 Task: Send an email with the signature Josiah Cooper with the subject Request for a portfolio and the message Can you please let me know the status of the software upgrade? from softage.8@softage.net to softage.3@softage.net and move the email from Sent Items to the folder User interface
Action: Mouse moved to (50, 106)
Screenshot: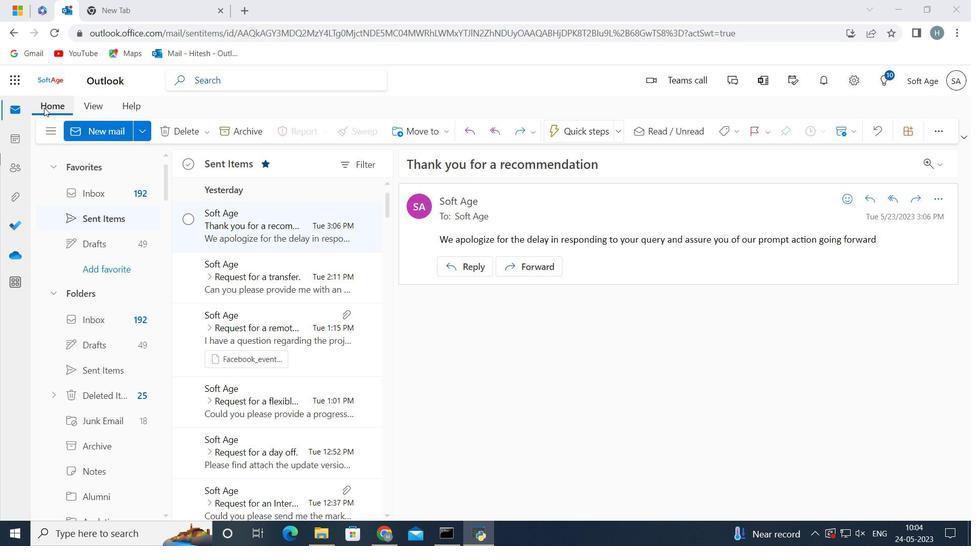 
Action: Mouse pressed left at (50, 106)
Screenshot: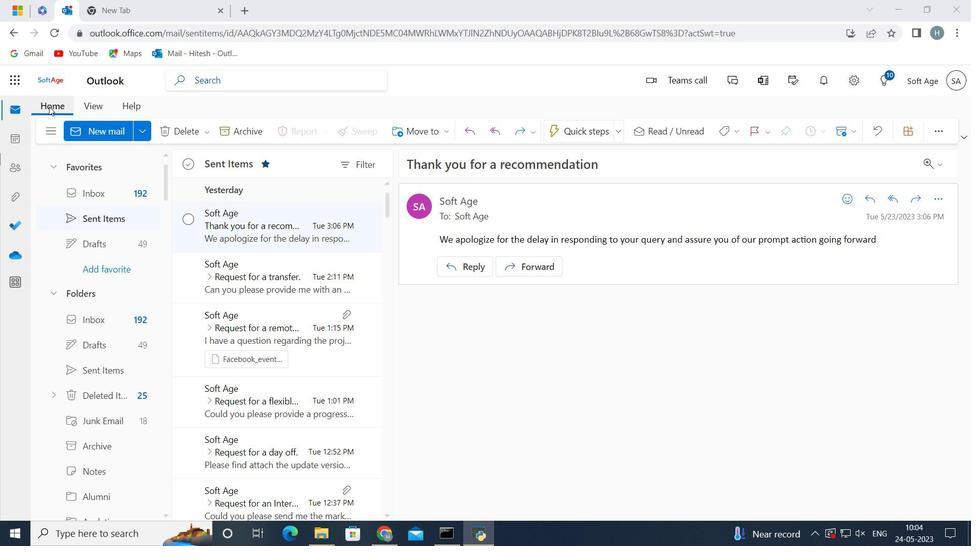 
Action: Mouse moved to (98, 133)
Screenshot: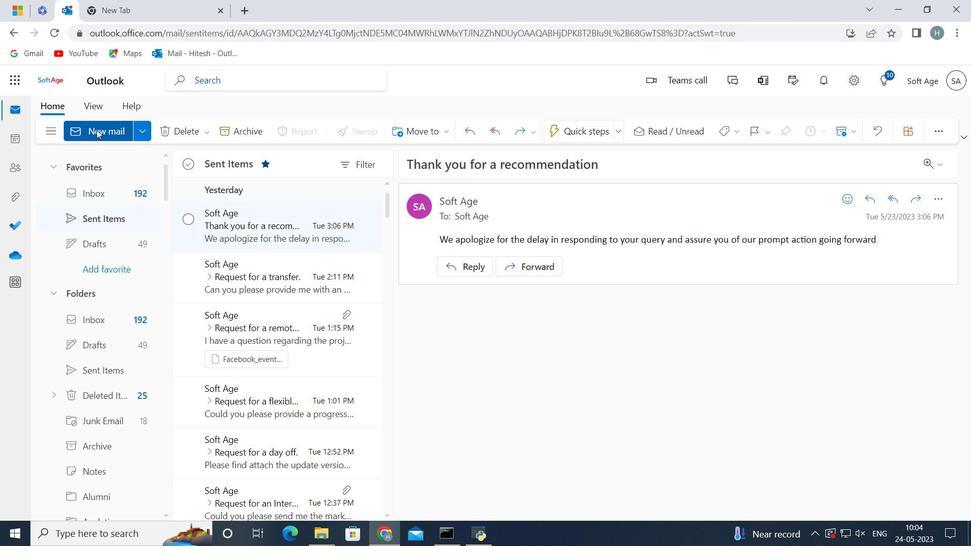 
Action: Mouse pressed left at (98, 133)
Screenshot: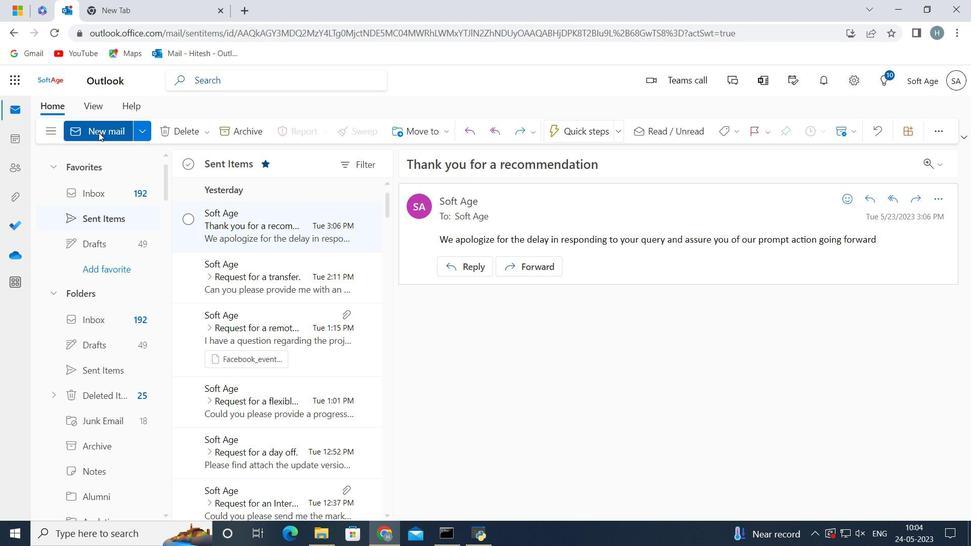 
Action: Mouse moved to (792, 133)
Screenshot: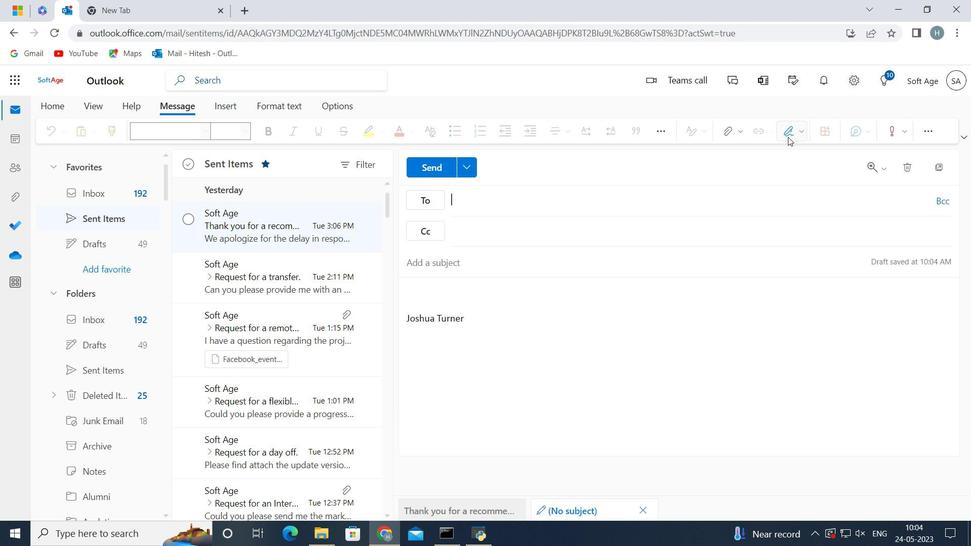 
Action: Mouse pressed left at (792, 133)
Screenshot: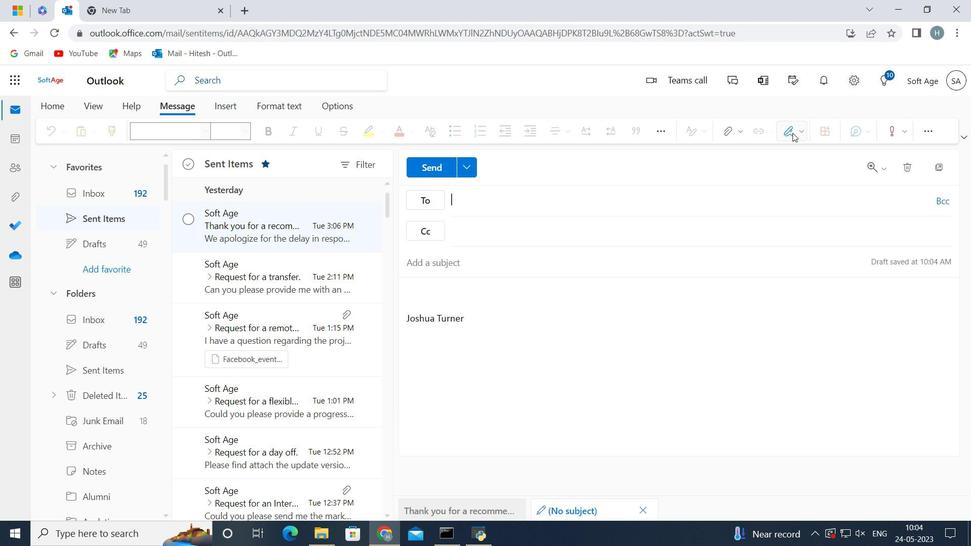 
Action: Mouse moved to (767, 188)
Screenshot: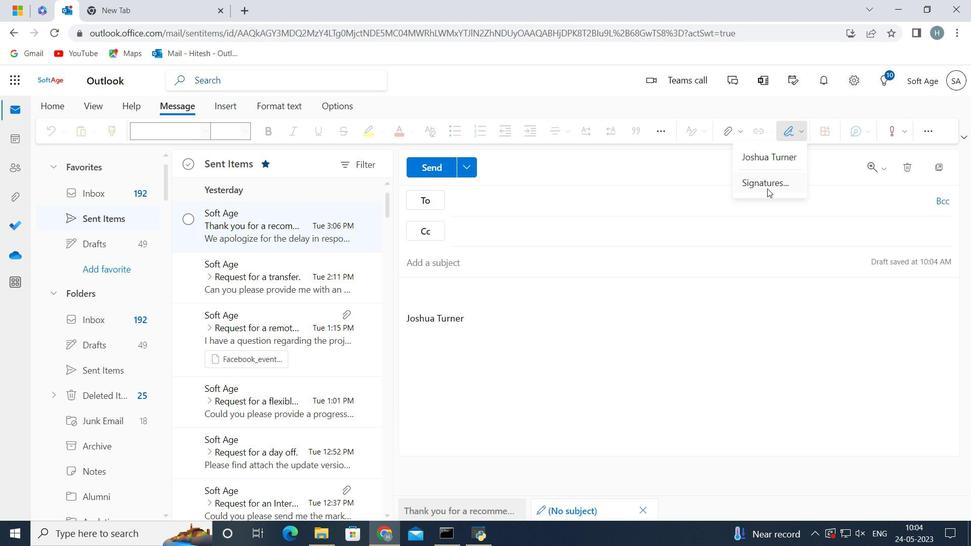 
Action: Mouse pressed left at (767, 188)
Screenshot: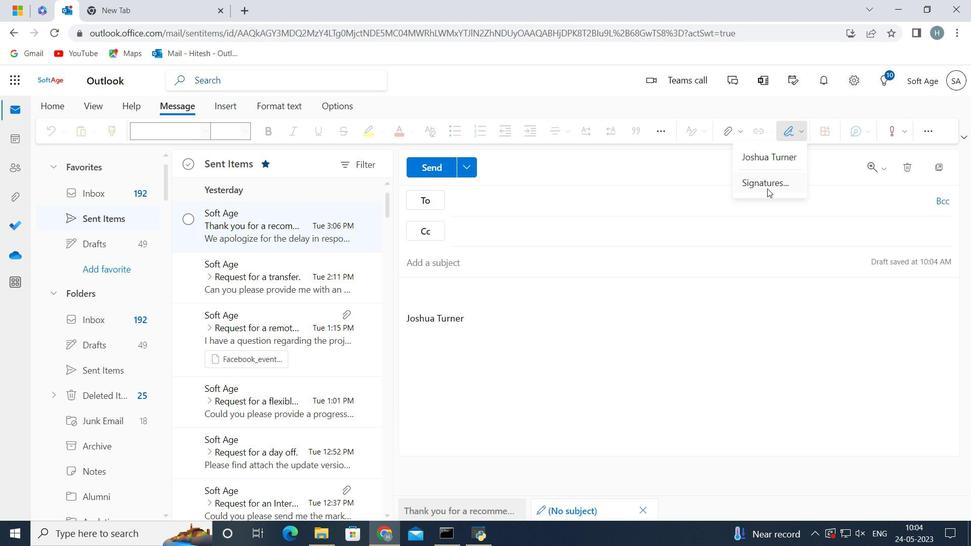 
Action: Mouse moved to (741, 231)
Screenshot: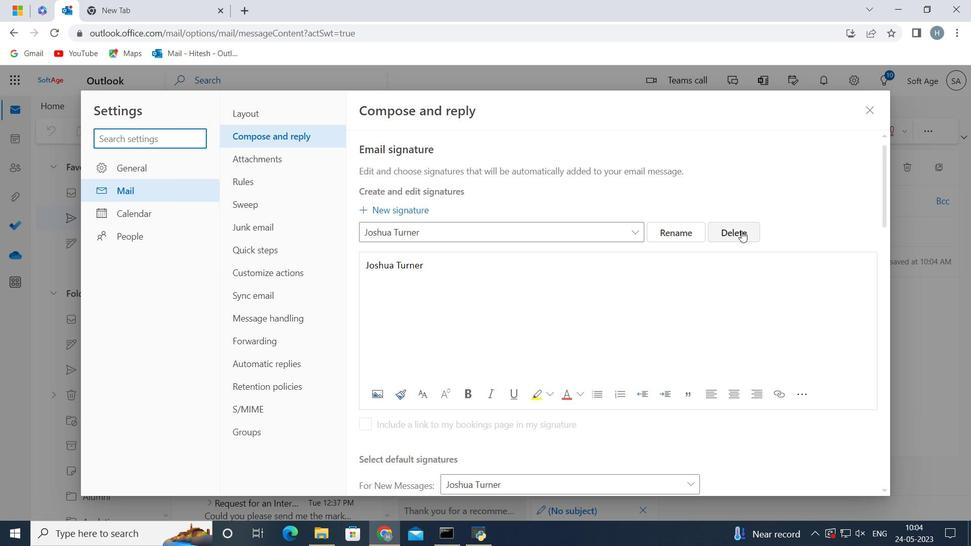 
Action: Mouse pressed left at (741, 231)
Screenshot: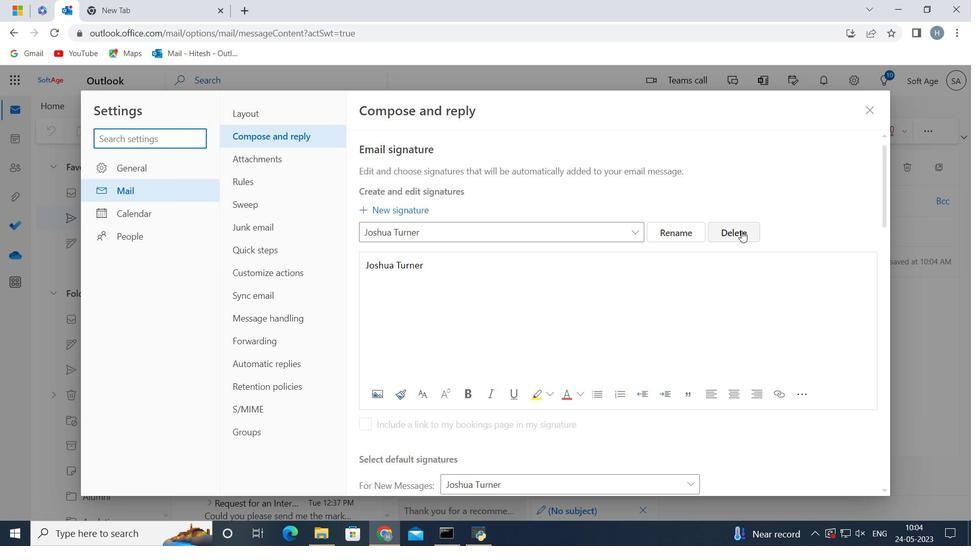 
Action: Mouse moved to (727, 231)
Screenshot: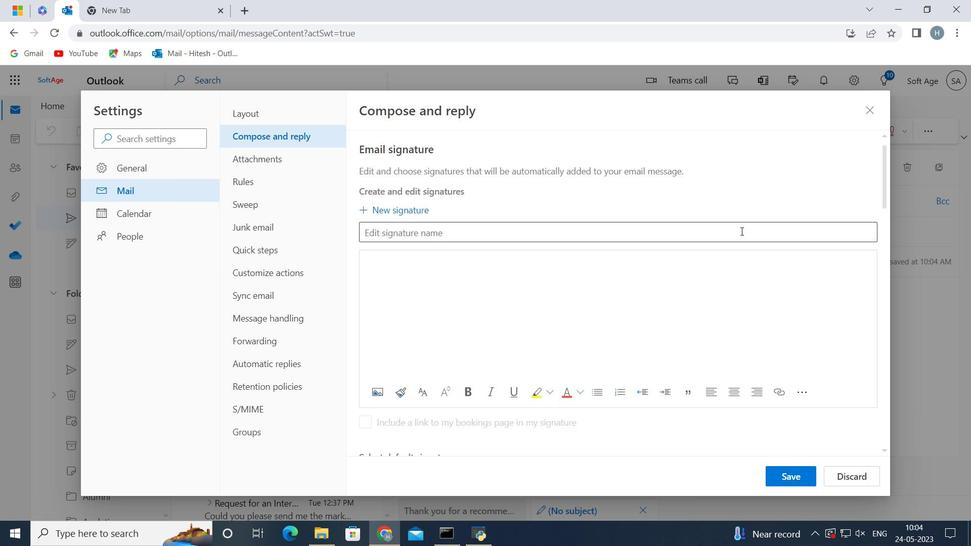 
Action: Mouse pressed left at (727, 231)
Screenshot: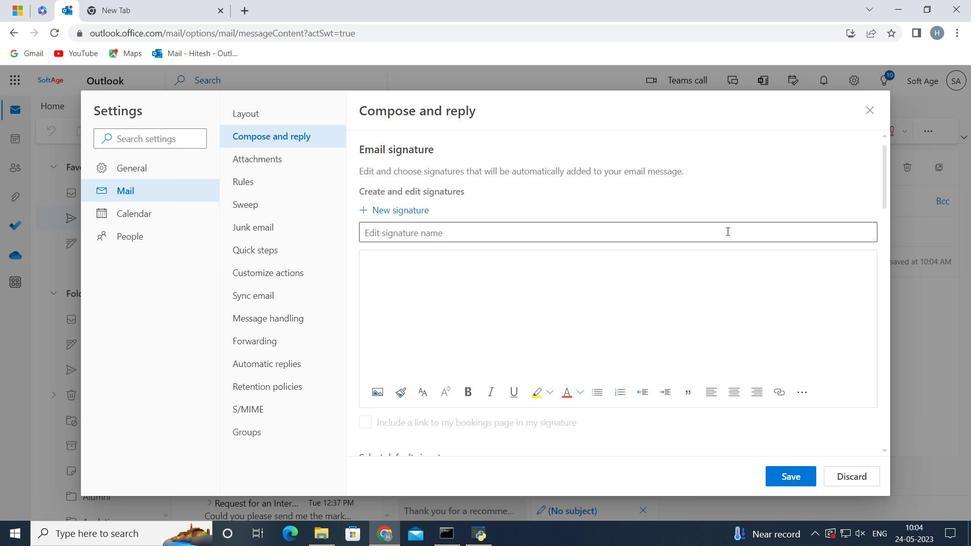 
Action: Mouse moved to (726, 231)
Screenshot: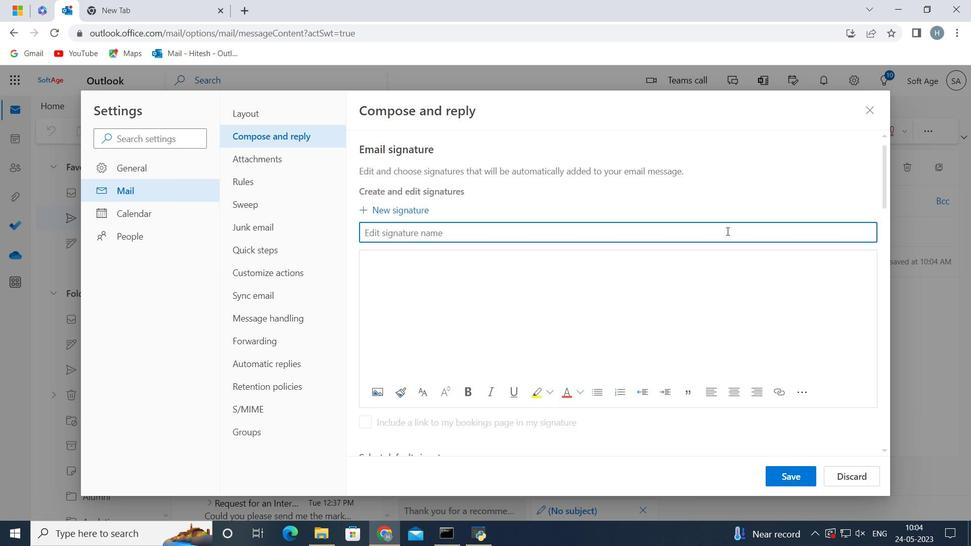 
Action: Key pressed <Key.shift>Josiah<Key.space><Key.shift>Cooper
Screenshot: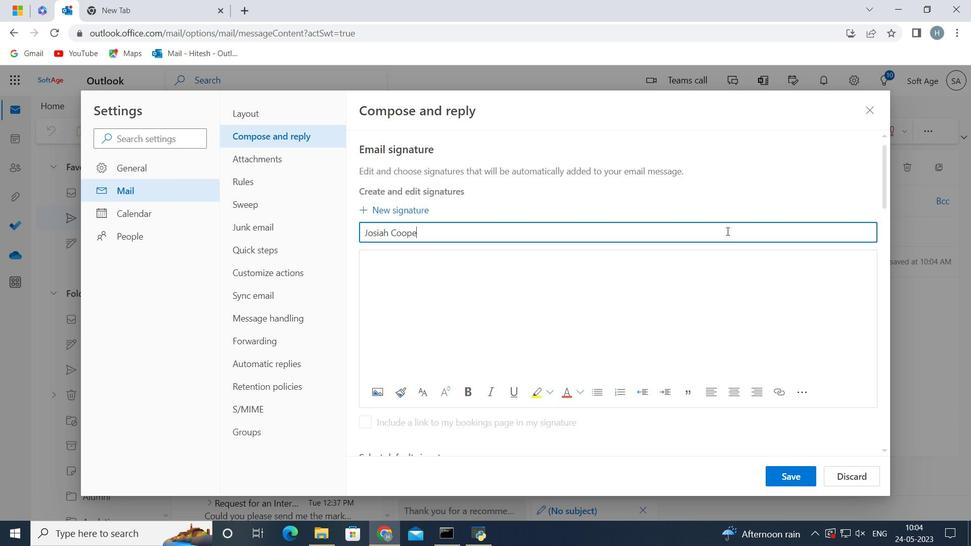 
Action: Mouse moved to (726, 231)
Screenshot: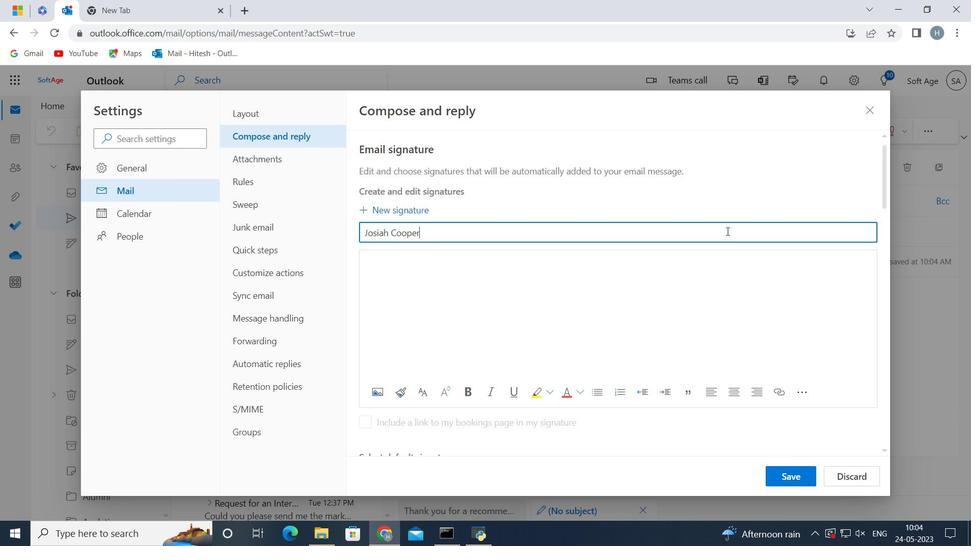 
Action: Key pressed <Key.space>
Screenshot: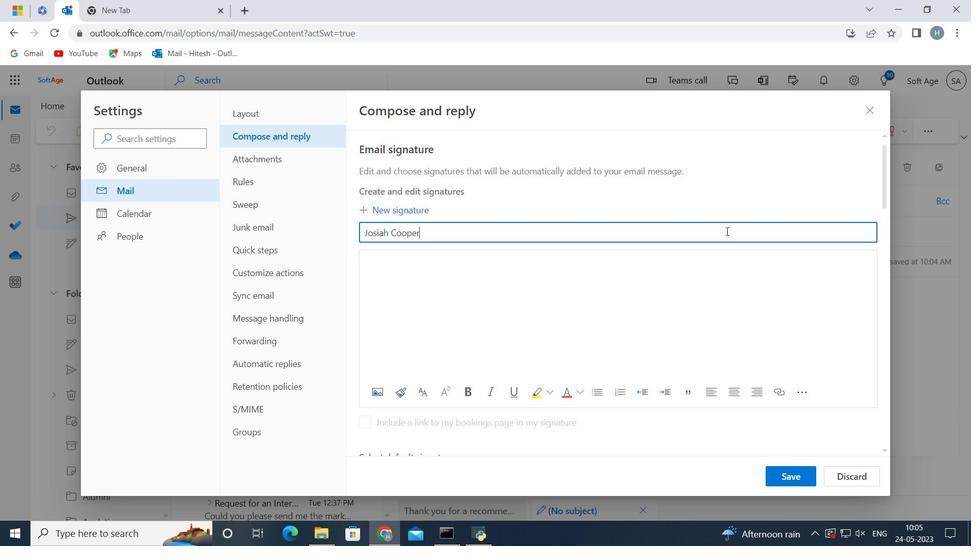 
Action: Mouse moved to (631, 284)
Screenshot: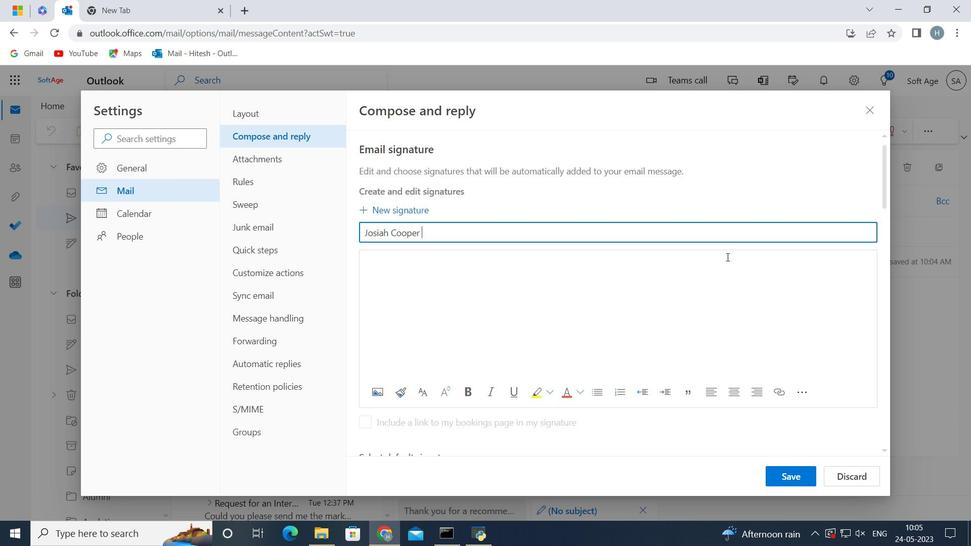 
Action: Mouse pressed left at (631, 284)
Screenshot: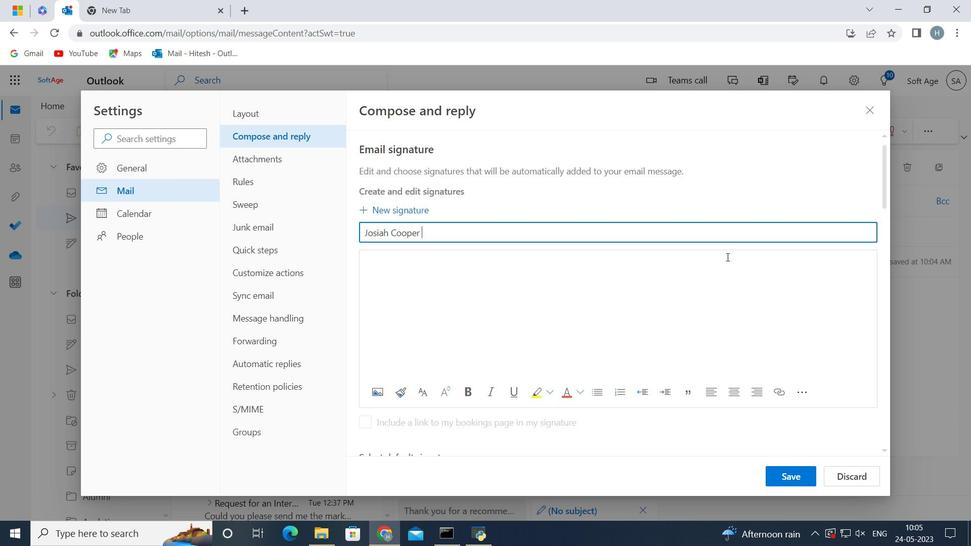 
Action: Key pressed <Key.shift>J
Screenshot: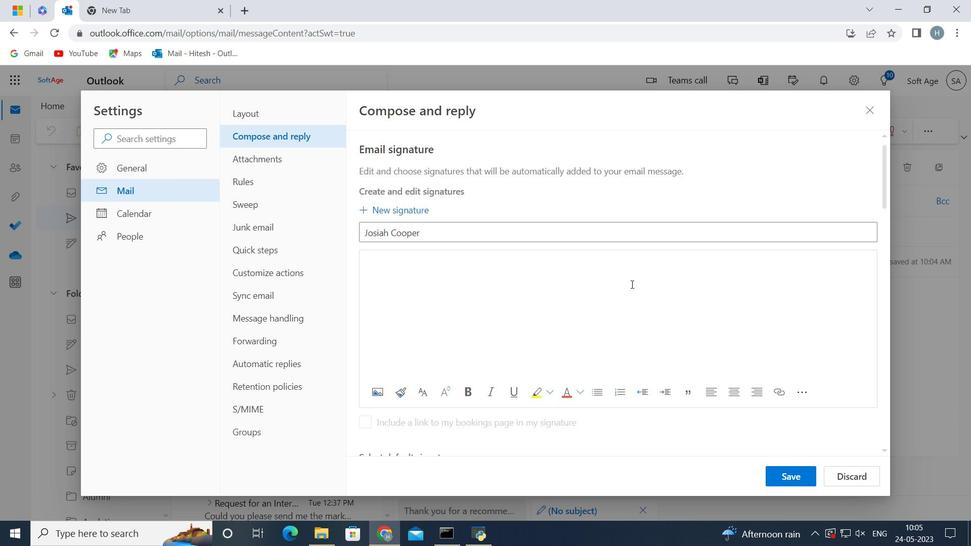 
Action: Mouse moved to (627, 284)
Screenshot: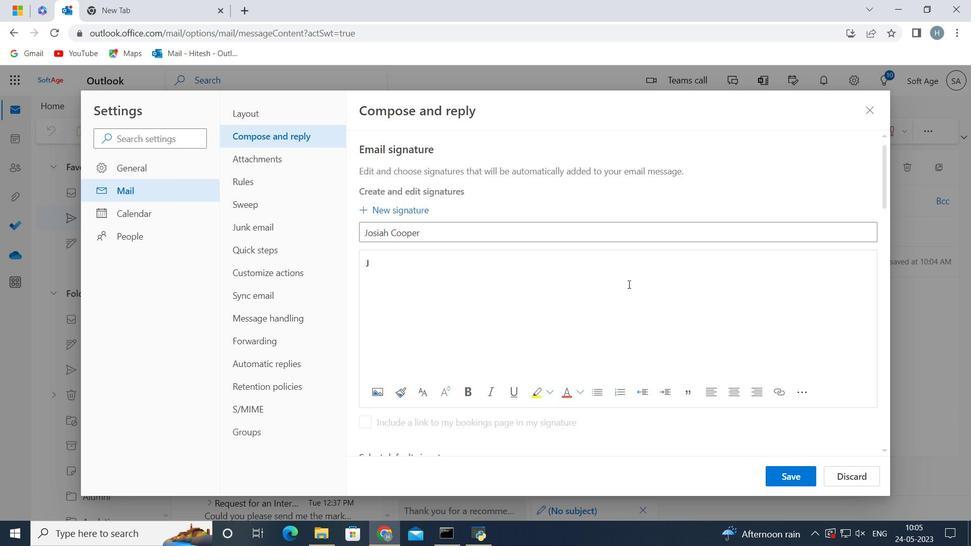 
Action: Key pressed osiah<Key.space><Key.shift>Cooper
Screenshot: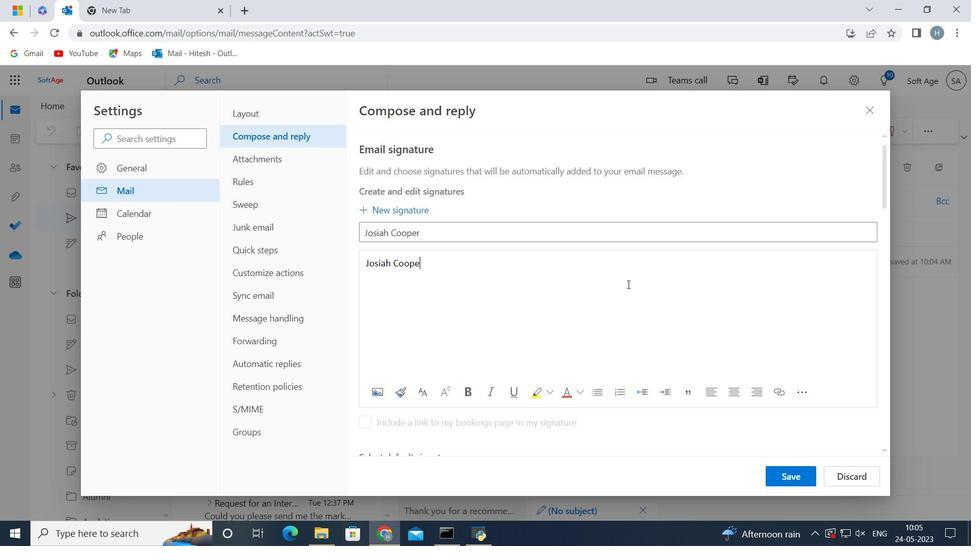 
Action: Mouse moved to (785, 474)
Screenshot: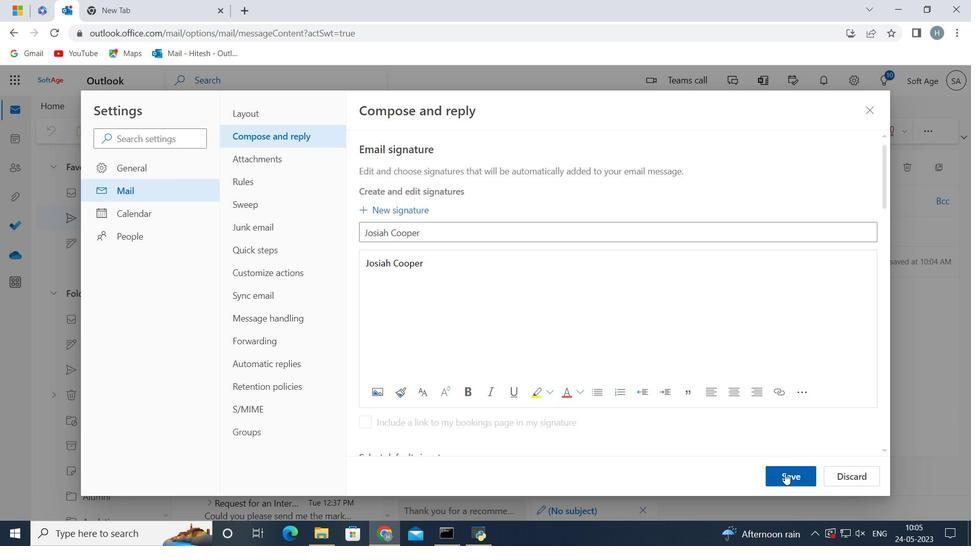 
Action: Mouse pressed left at (785, 474)
Screenshot: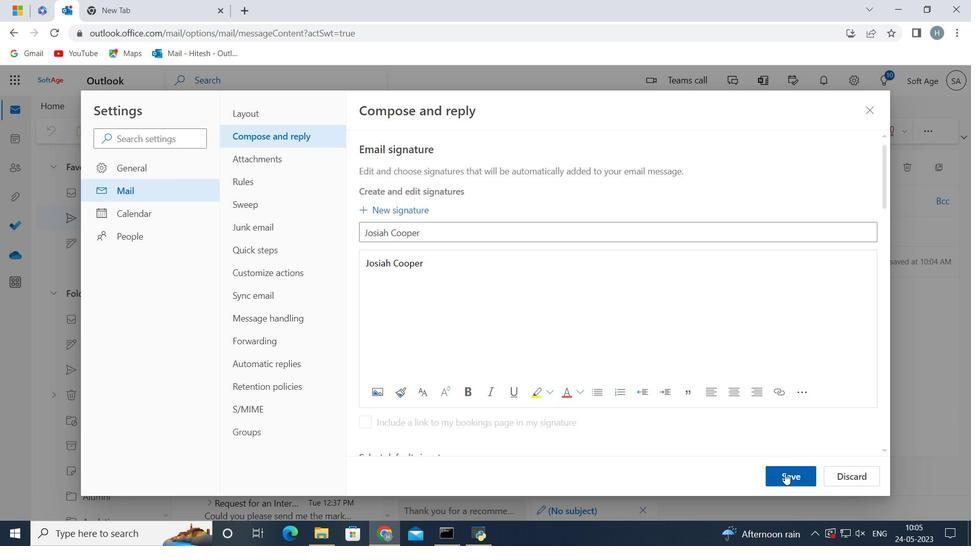 
Action: Mouse moved to (742, 276)
Screenshot: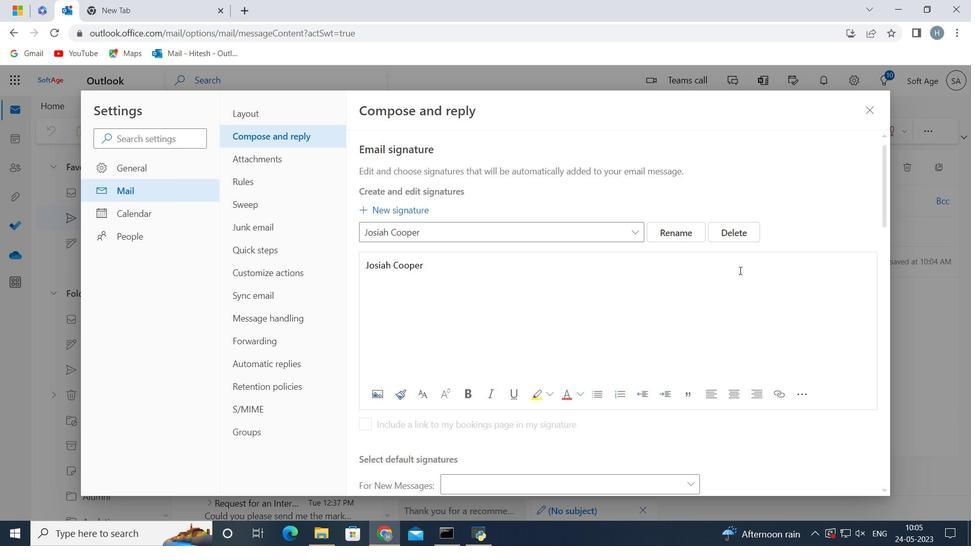 
Action: Mouse scrolled (742, 276) with delta (0, 0)
Screenshot: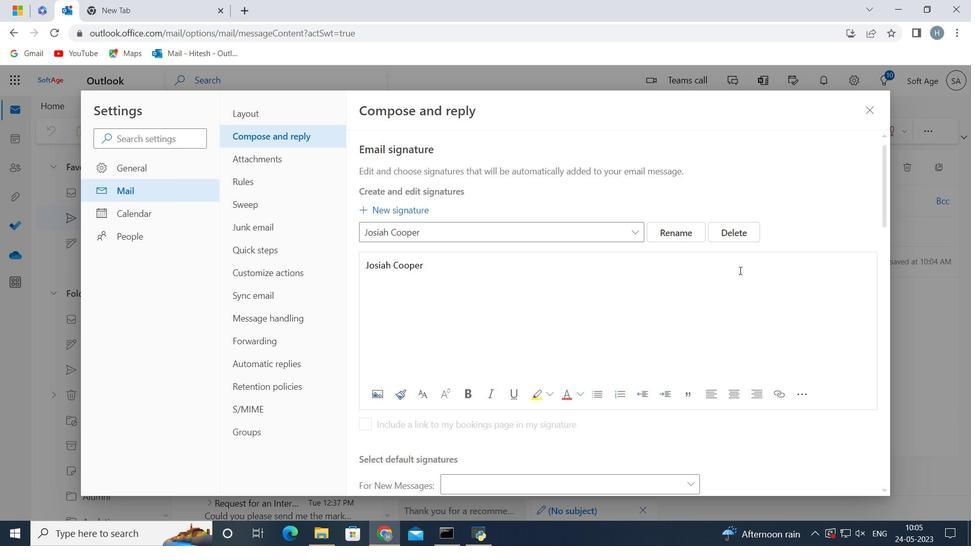 
Action: Mouse moved to (746, 296)
Screenshot: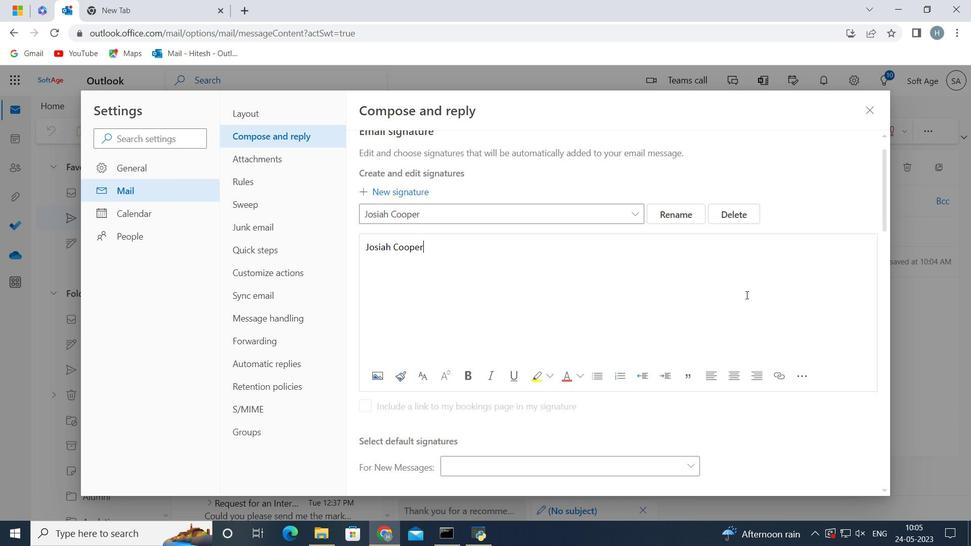 
Action: Mouse scrolled (746, 295) with delta (0, 0)
Screenshot: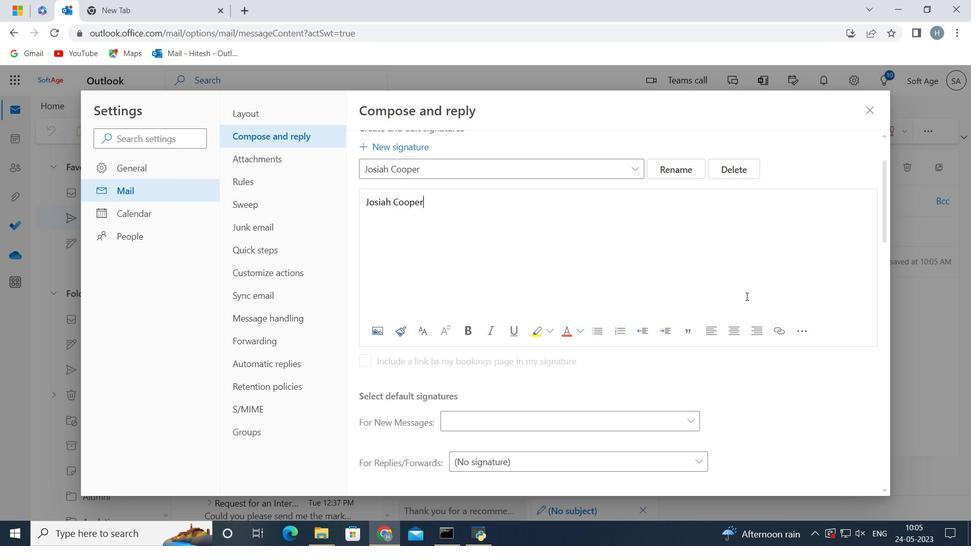 
Action: Mouse scrolled (746, 295) with delta (0, 0)
Screenshot: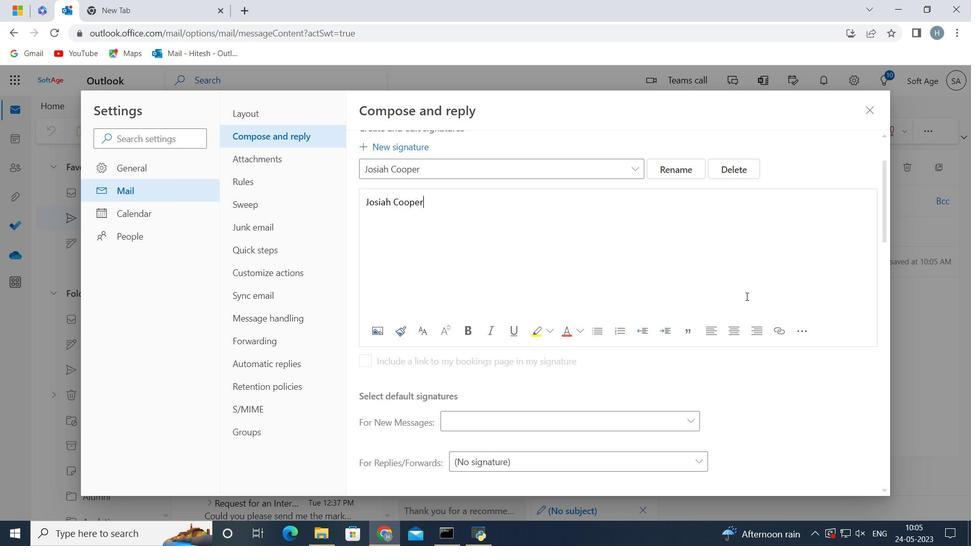 
Action: Mouse moved to (684, 288)
Screenshot: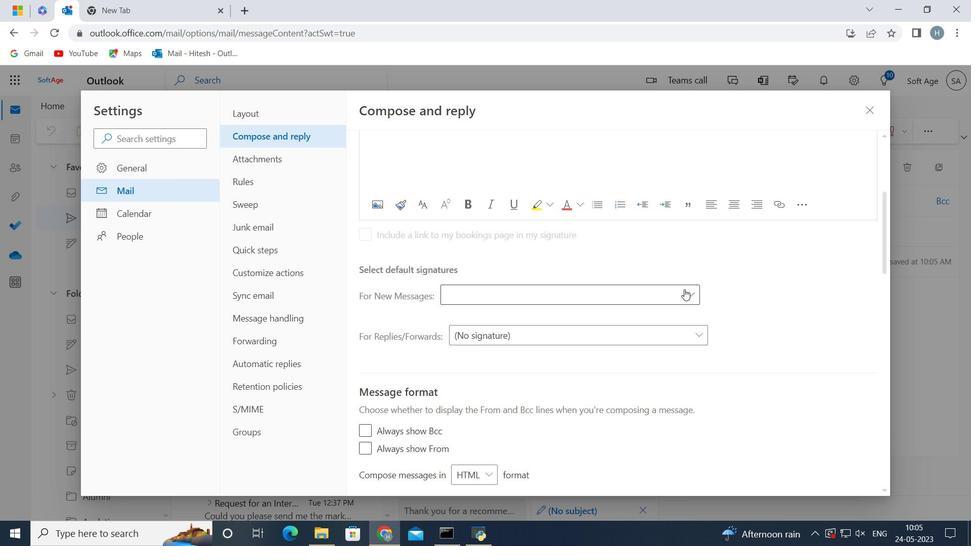 
Action: Mouse pressed left at (684, 288)
Screenshot: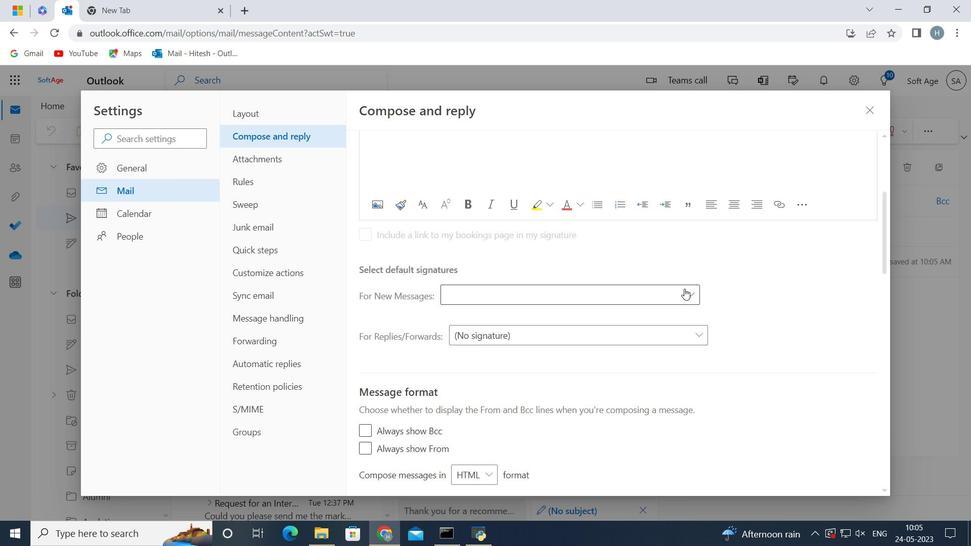 
Action: Mouse moved to (659, 339)
Screenshot: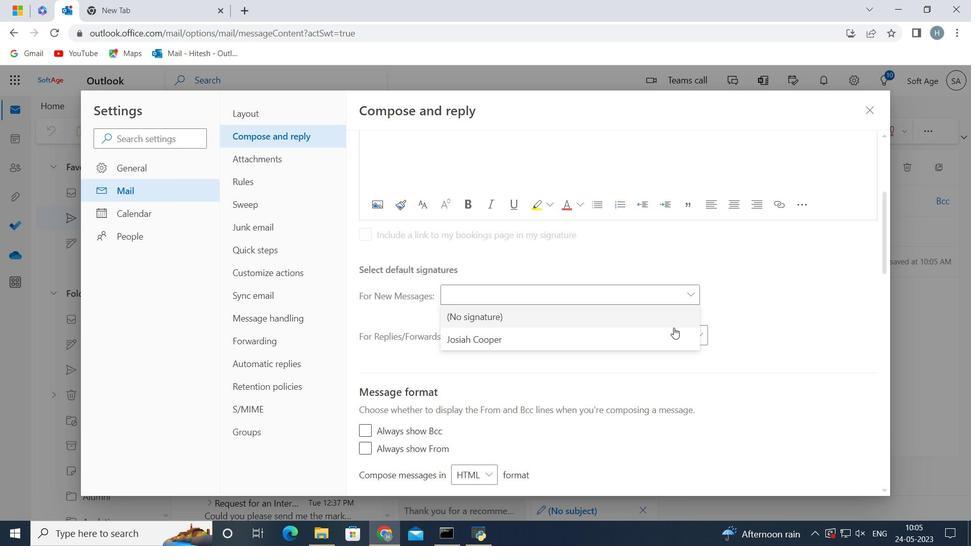 
Action: Mouse pressed left at (659, 339)
Screenshot: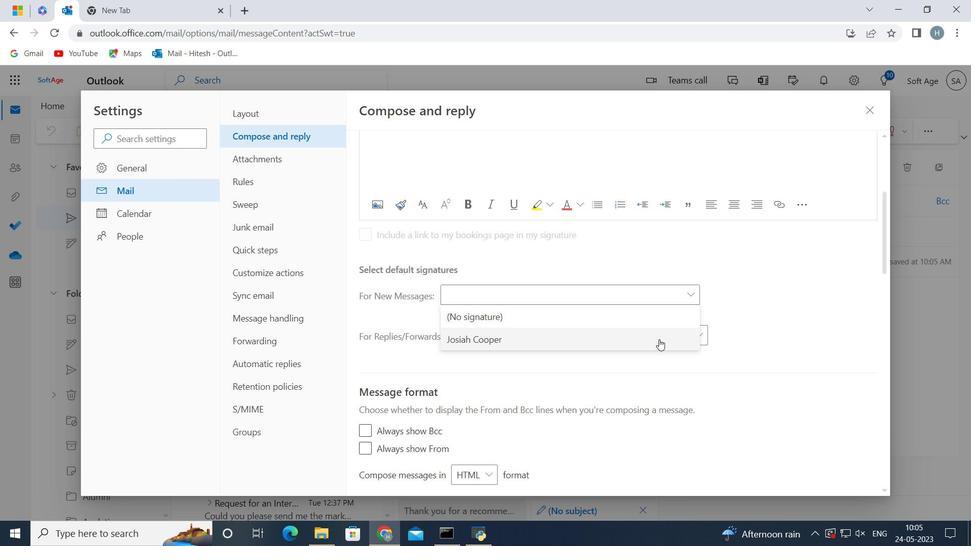 
Action: Mouse moved to (804, 475)
Screenshot: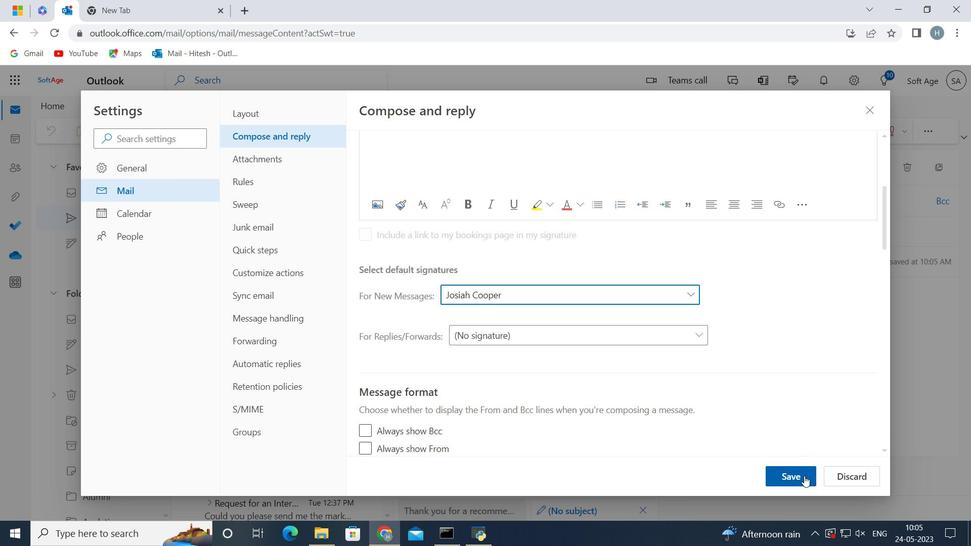 
Action: Mouse pressed left at (804, 475)
Screenshot: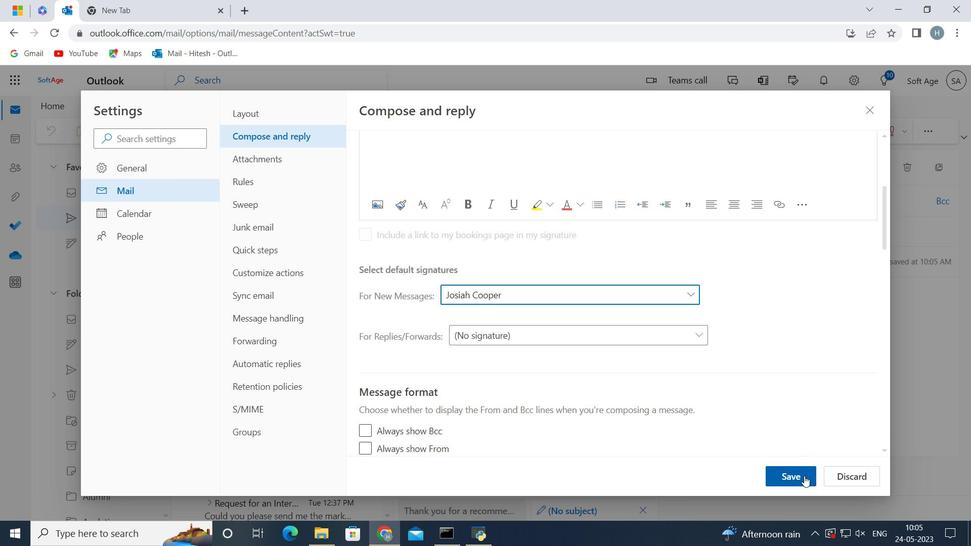 
Action: Mouse moved to (948, 113)
Screenshot: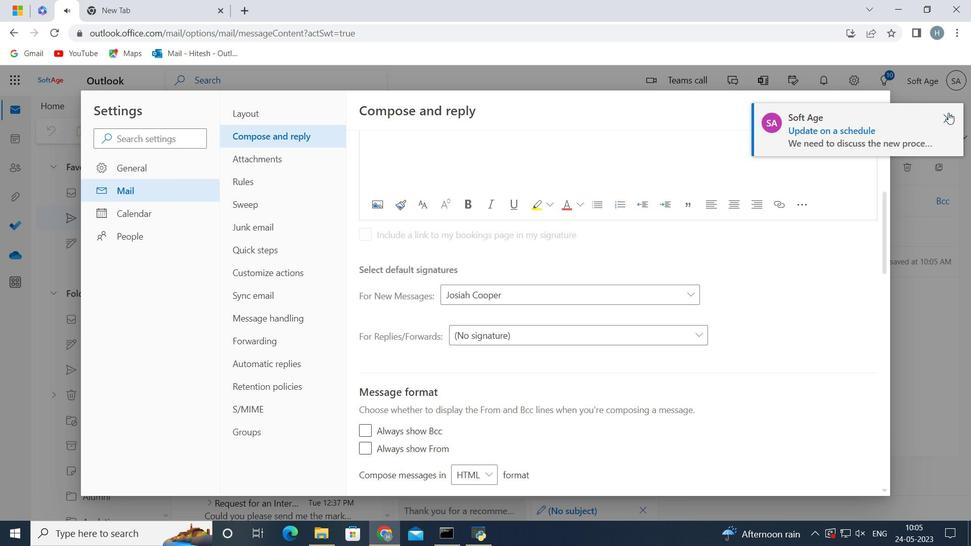 
Action: Mouse pressed left at (948, 113)
Screenshot: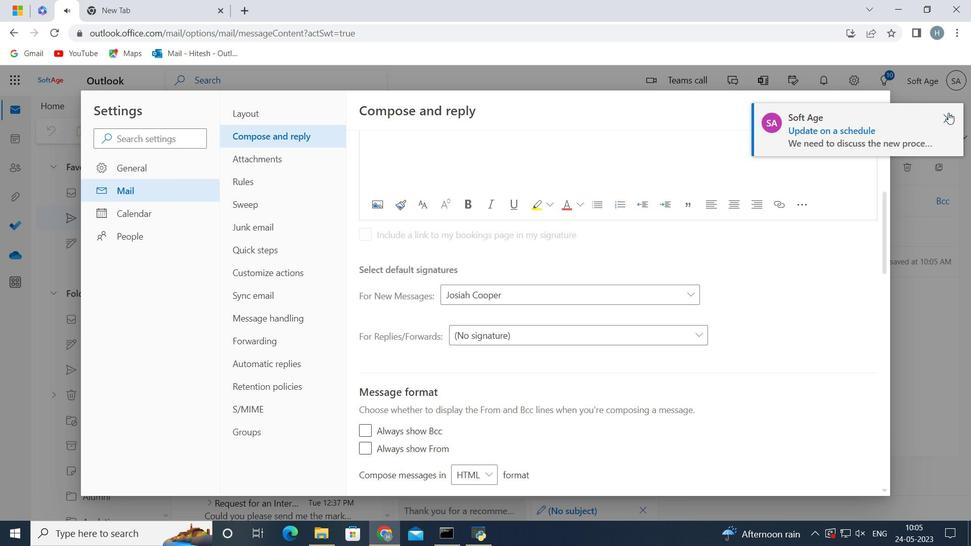 
Action: Mouse moved to (867, 112)
Screenshot: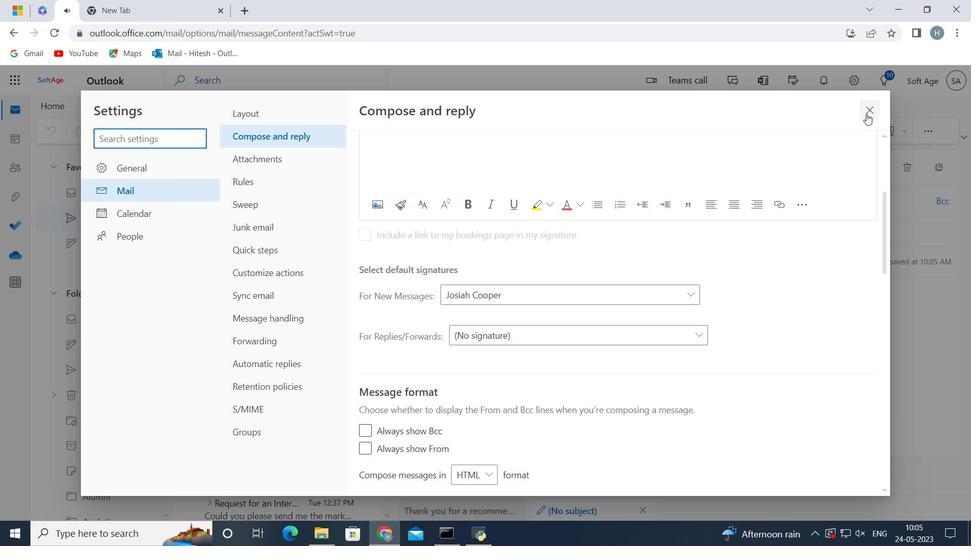 
Action: Mouse pressed left at (867, 112)
Screenshot: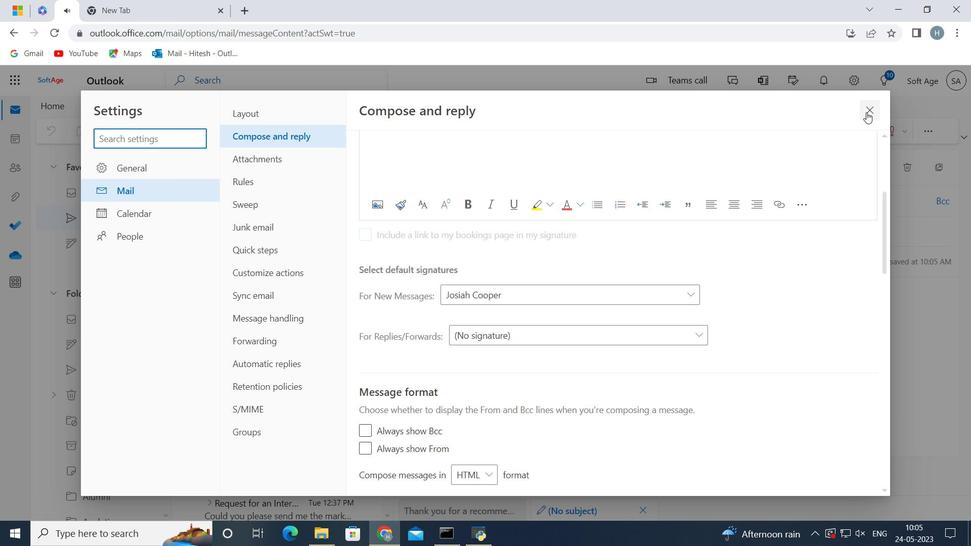 
Action: Mouse moved to (512, 258)
Screenshot: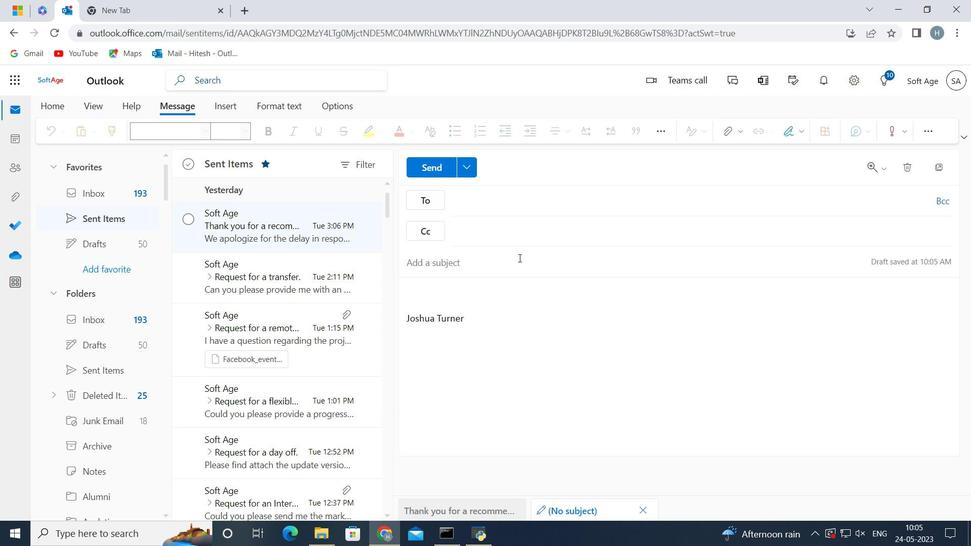 
Action: Mouse pressed left at (512, 258)
Screenshot: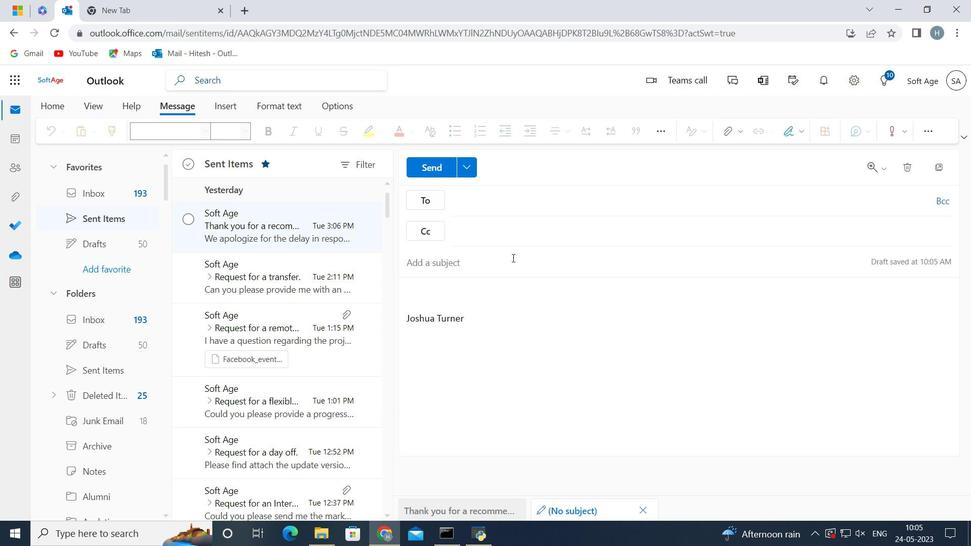 
Action: Mouse moved to (512, 258)
Screenshot: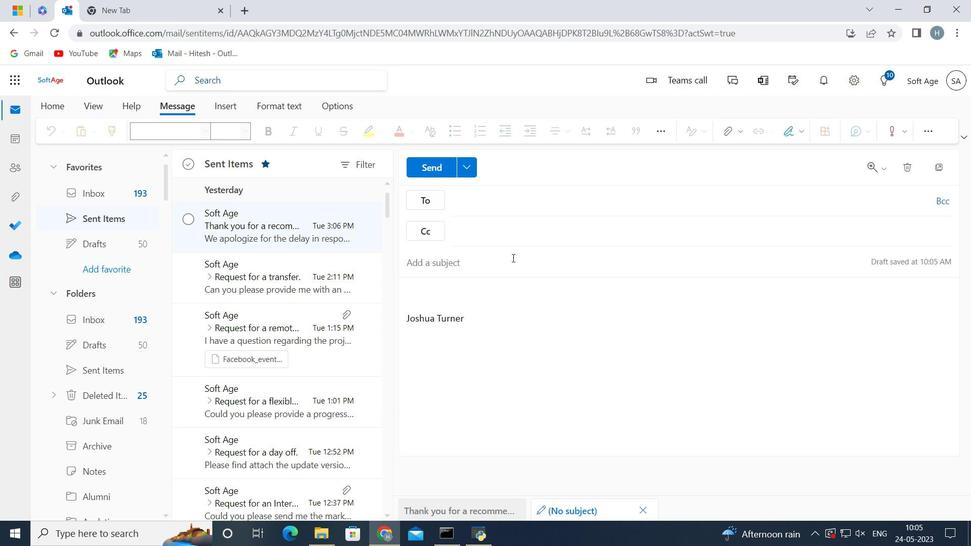 
Action: Key pressed <Key.shift>Request<Key.space>for<Key.space>a<Key.space>portfolio<Key.space>
Screenshot: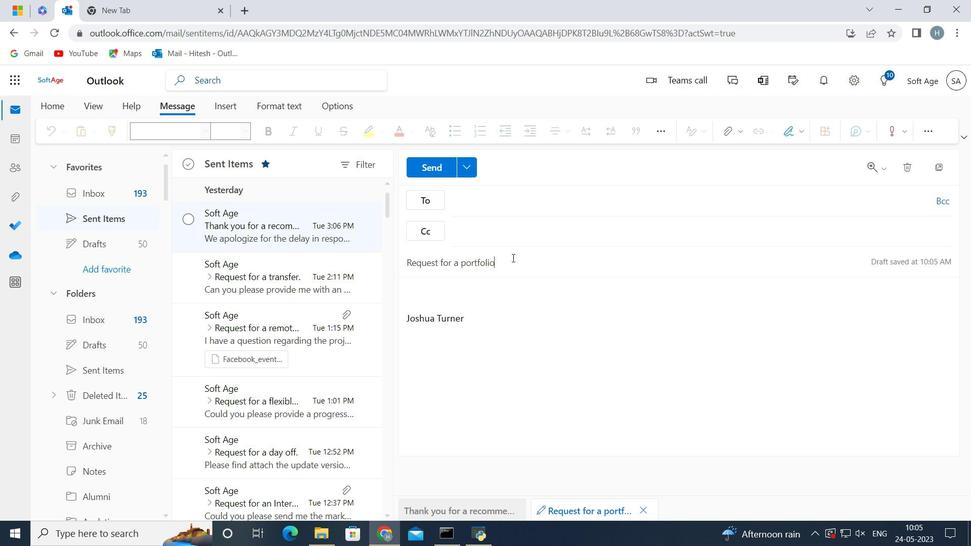 
Action: Mouse moved to (496, 322)
Screenshot: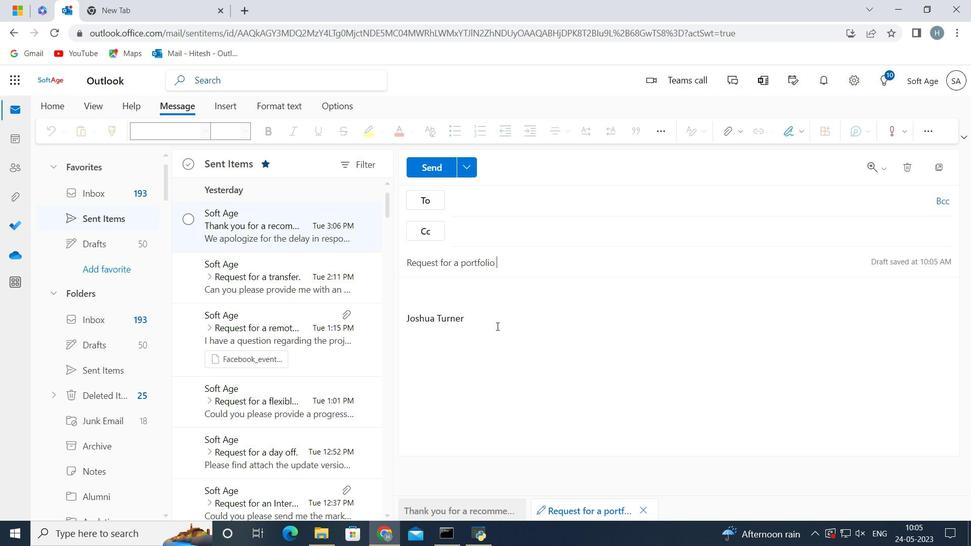 
Action: Mouse pressed left at (496, 322)
Screenshot: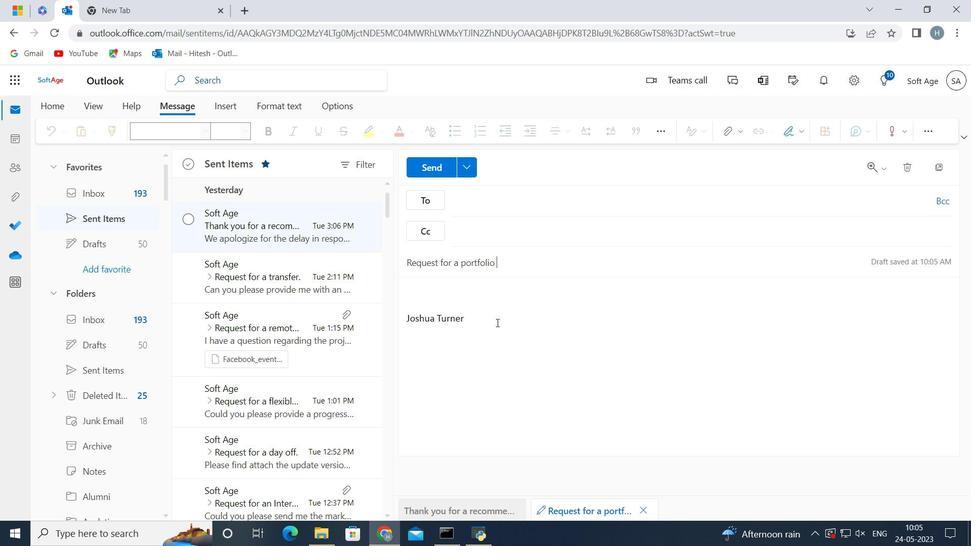 
Action: Key pressed <Key.backspace><Key.backspace><Key.backspace><Key.backspace><Key.backspace><Key.backspace><Key.backspace><Key.backspace><Key.backspace><Key.backspace><Key.backspace><Key.backspace><Key.backspace><Key.backspace><Key.backspace><Key.backspace><Key.backspace><Key.backspace><Key.backspace><Key.backspace><Key.backspace><Key.backspace><Key.backspace><Key.backspace><Key.backspace><Key.backspace><Key.shift>Can<Key.space>you<Key.space>please<Key.space>let<Key.space>me<Key.space>know<Key.space>the<Key.space>status<Key.space>of<Key.space>the<Key.space>software<Key.space>upgrade
Screenshot: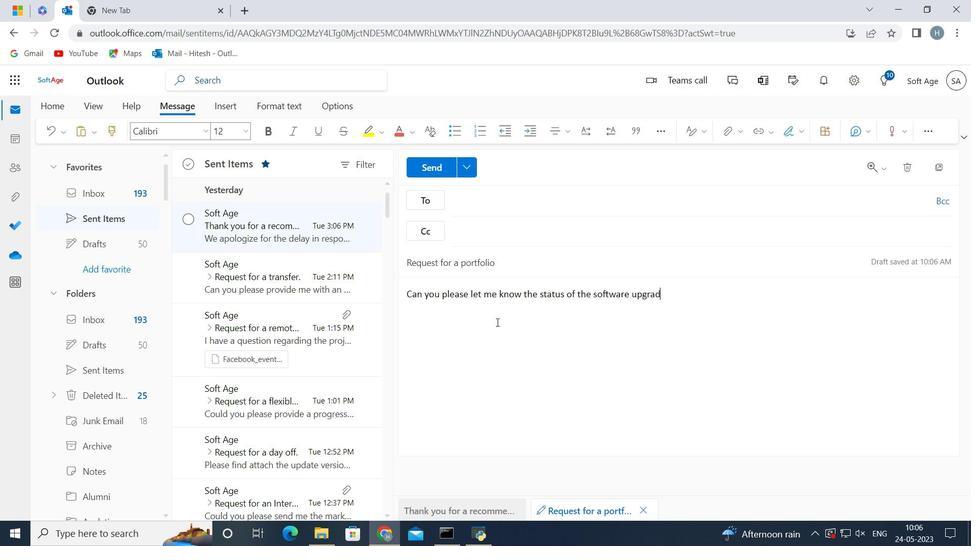 
Action: Mouse moved to (620, 329)
Screenshot: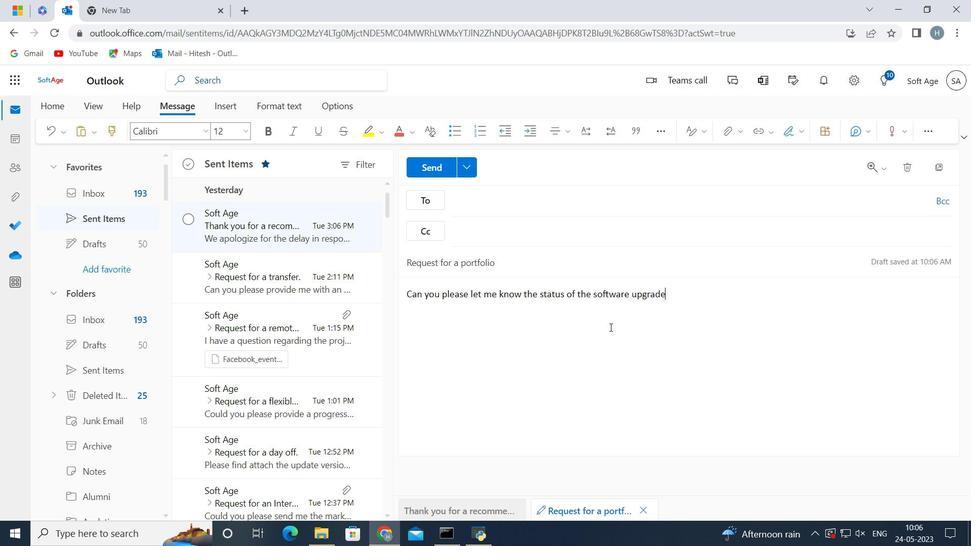 
Action: Mouse pressed left at (620, 329)
Screenshot: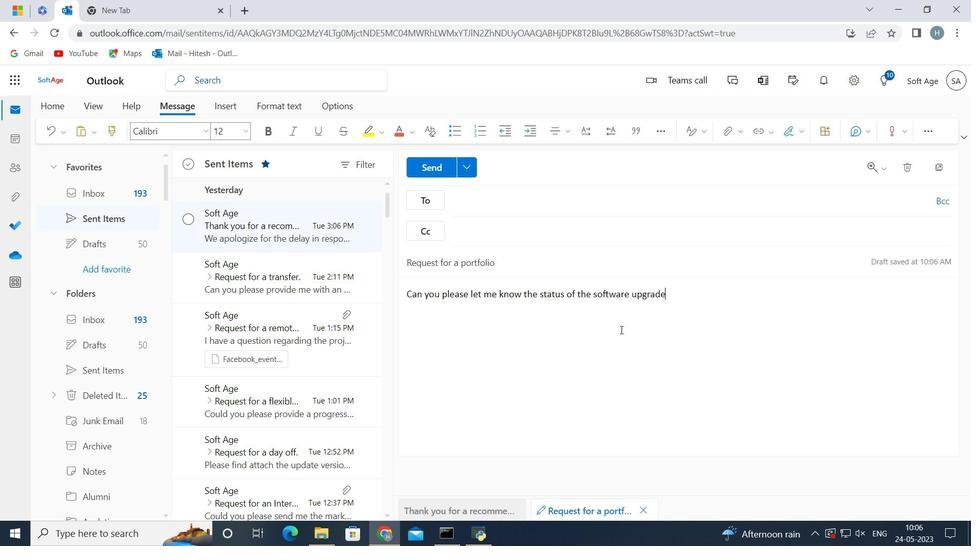 
Action: Mouse moved to (528, 196)
Screenshot: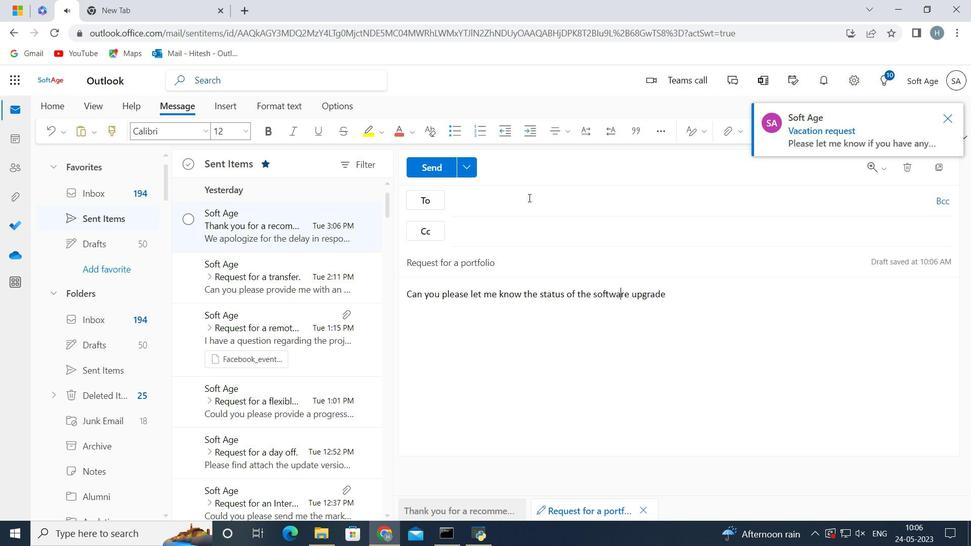 
Action: Mouse pressed left at (528, 196)
Screenshot: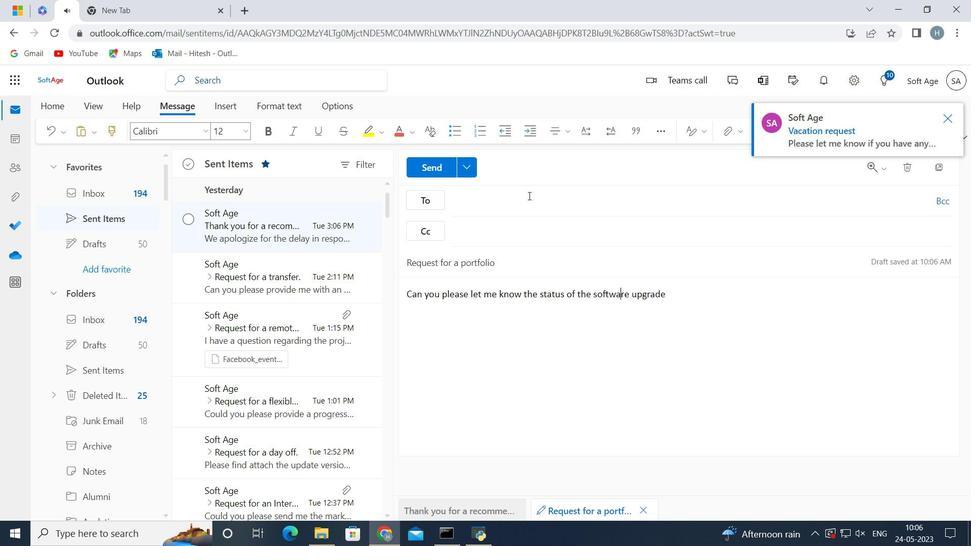 
Action: Mouse moved to (528, 195)
Screenshot: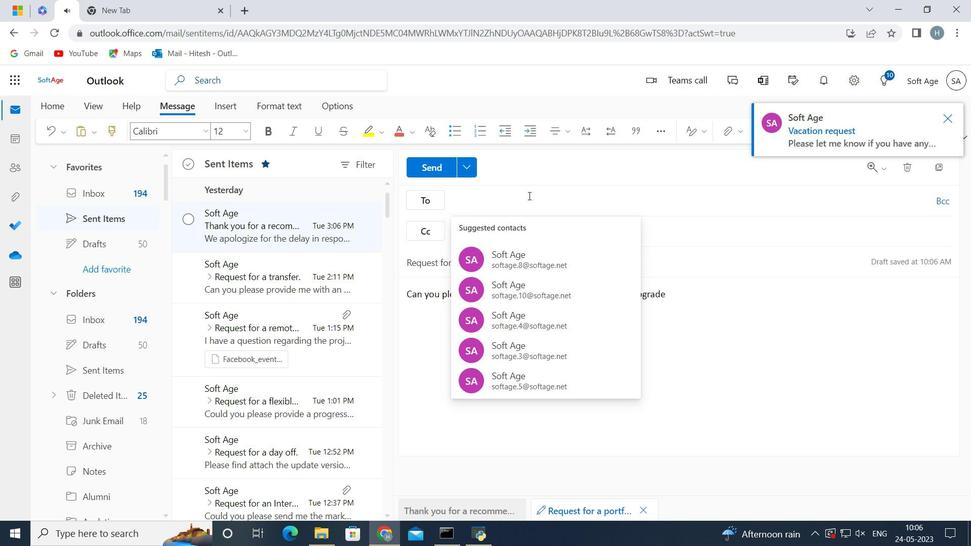 
Action: Key pressed softage.3<Key.shift>@softage.net
Screenshot: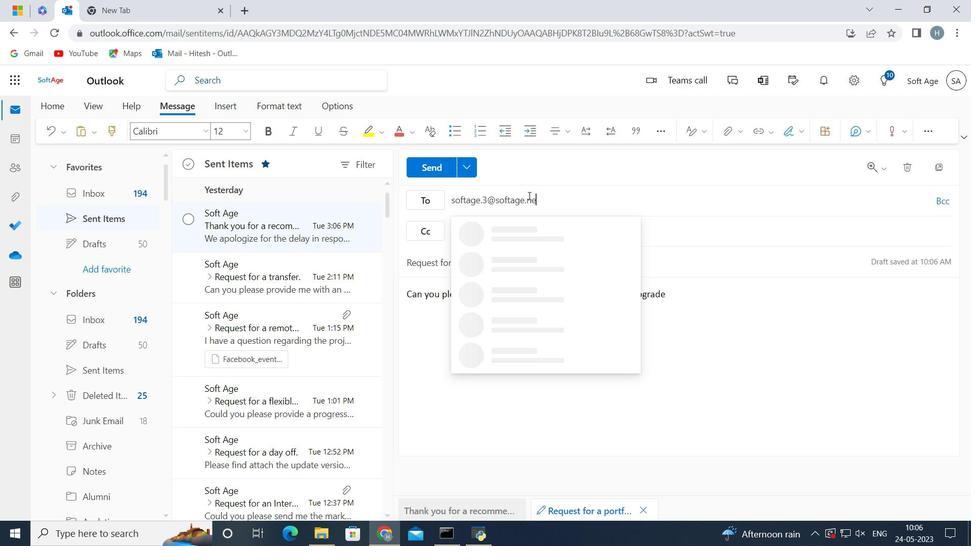 
Action: Mouse moved to (519, 227)
Screenshot: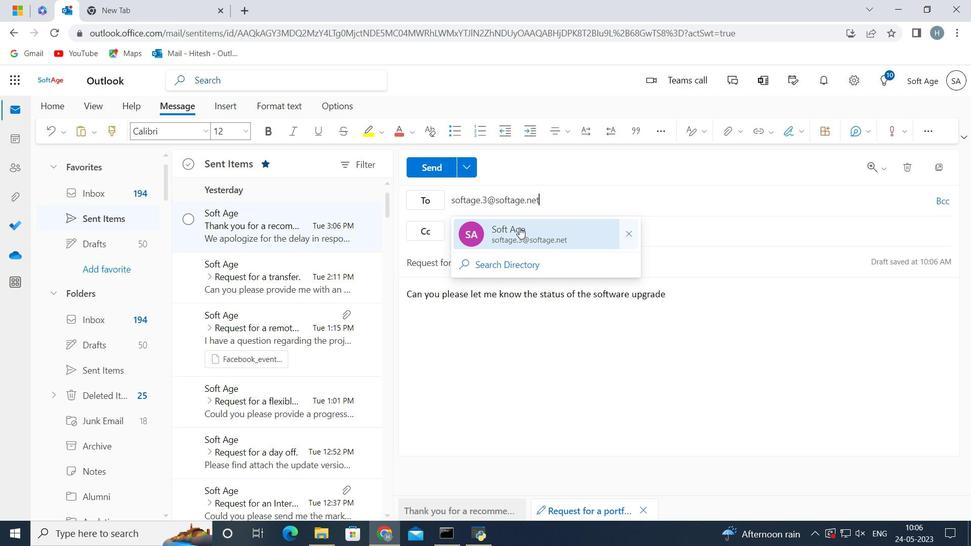 
Action: Mouse pressed left at (519, 227)
Screenshot: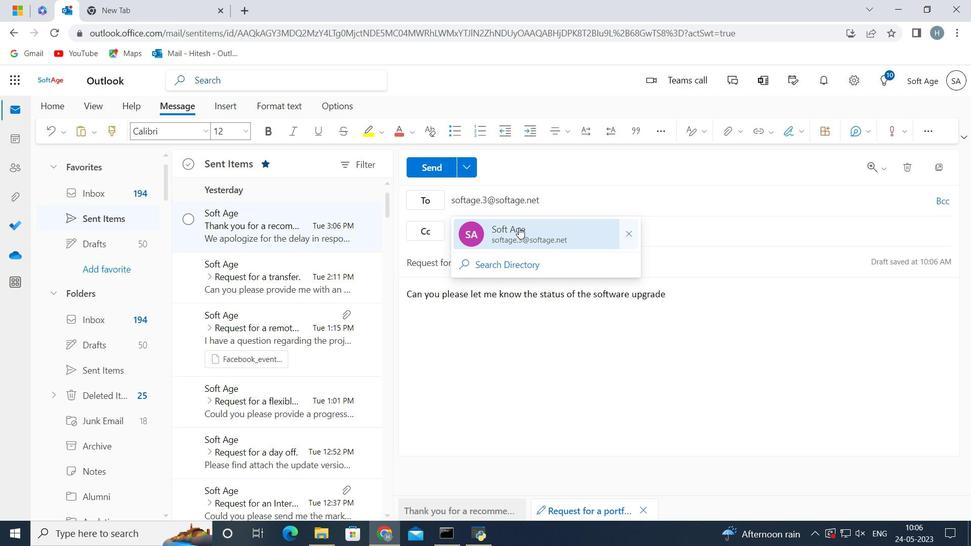 
Action: Mouse moved to (445, 169)
Screenshot: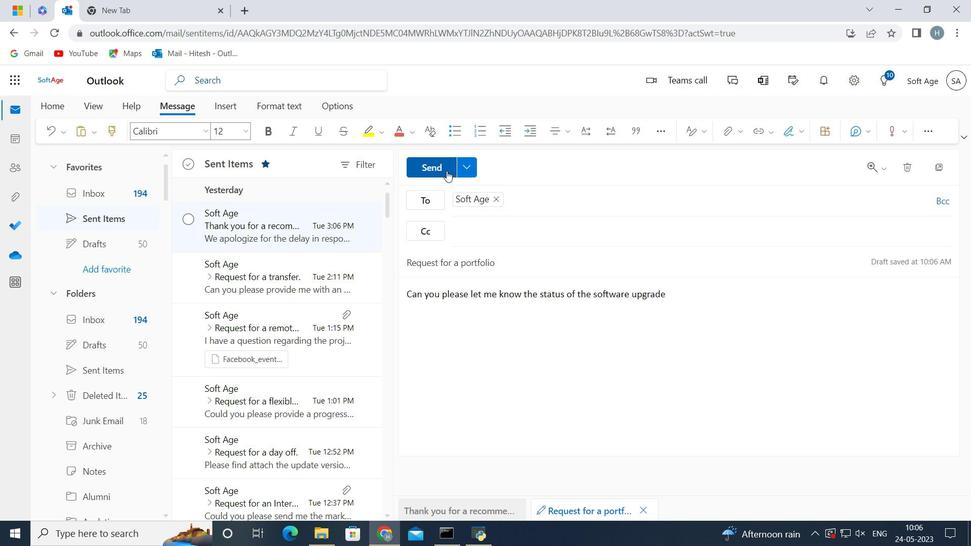 
Action: Mouse pressed left at (445, 169)
Screenshot: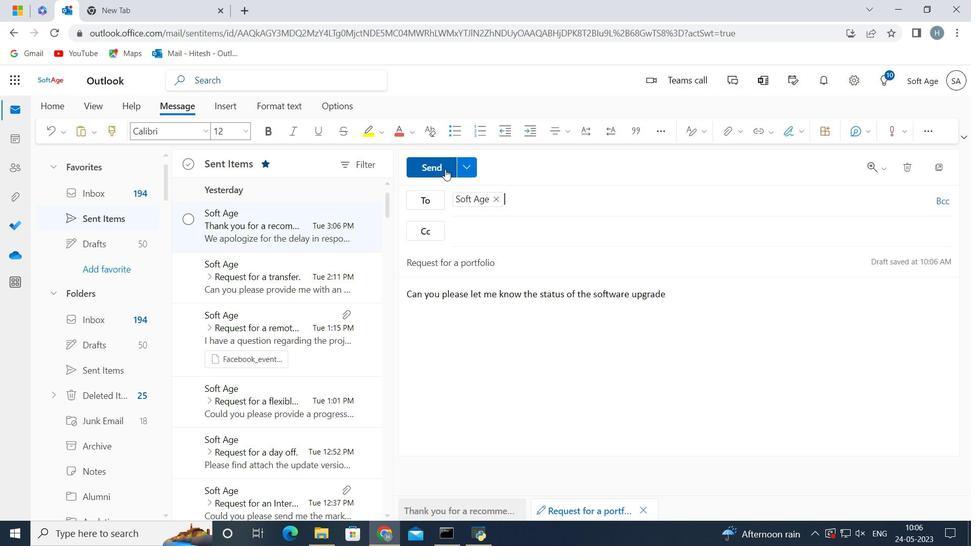
Action: Mouse moved to (267, 226)
Screenshot: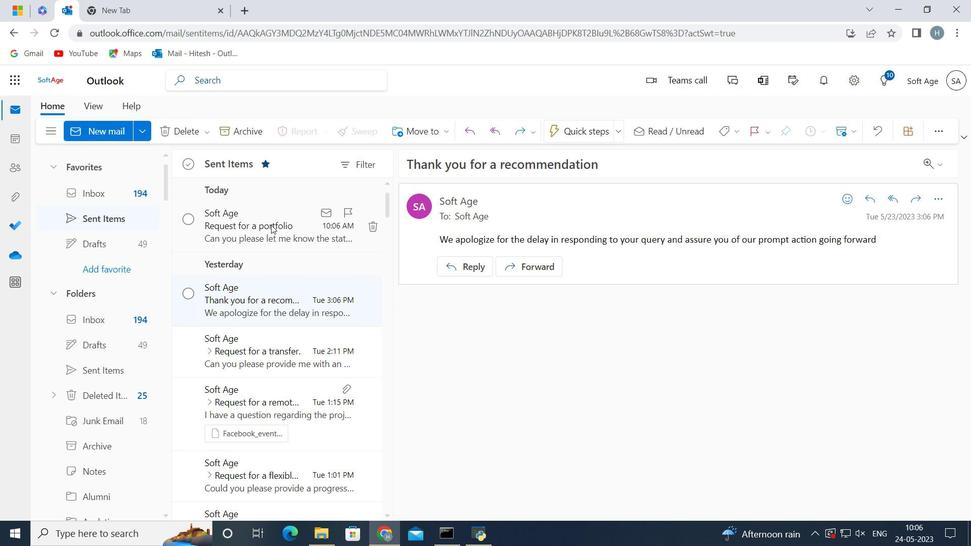 
Action: Mouse pressed left at (267, 226)
Screenshot: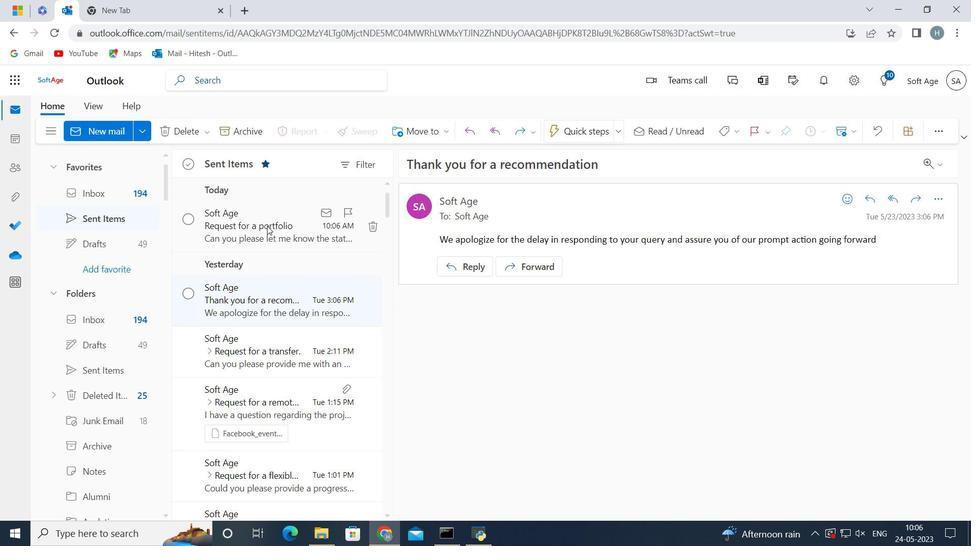 
Action: Mouse moved to (427, 137)
Screenshot: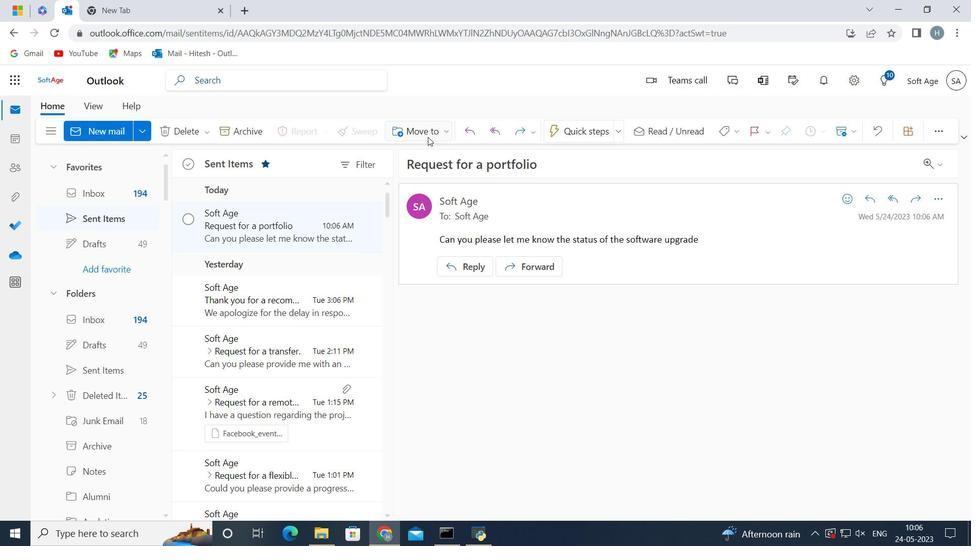 
Action: Mouse pressed left at (427, 137)
Screenshot: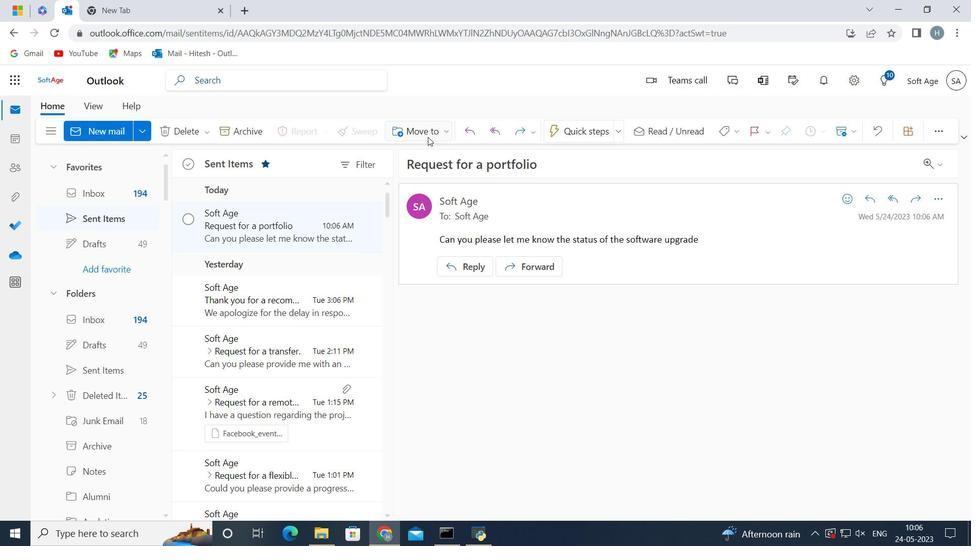 
Action: Mouse moved to (432, 154)
Screenshot: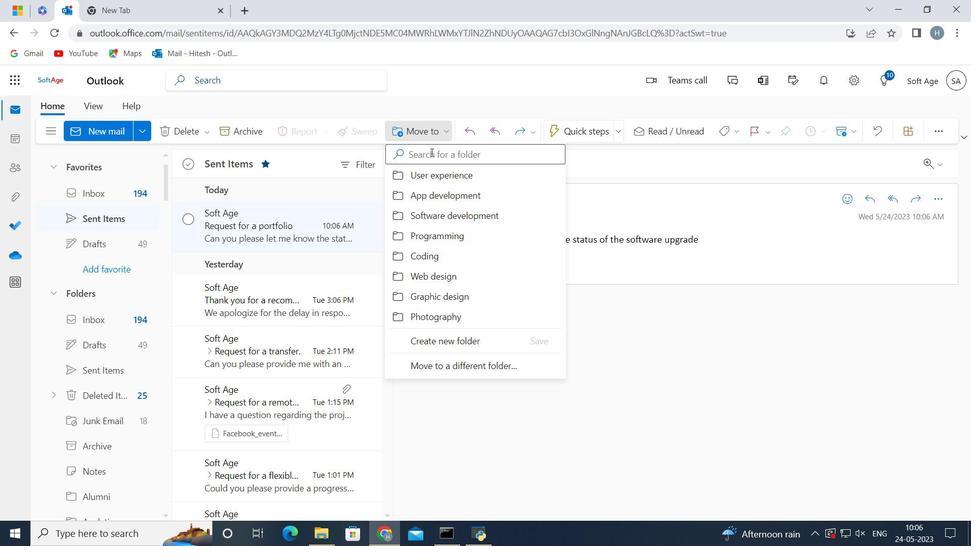 
Action: Mouse pressed left at (432, 154)
Screenshot: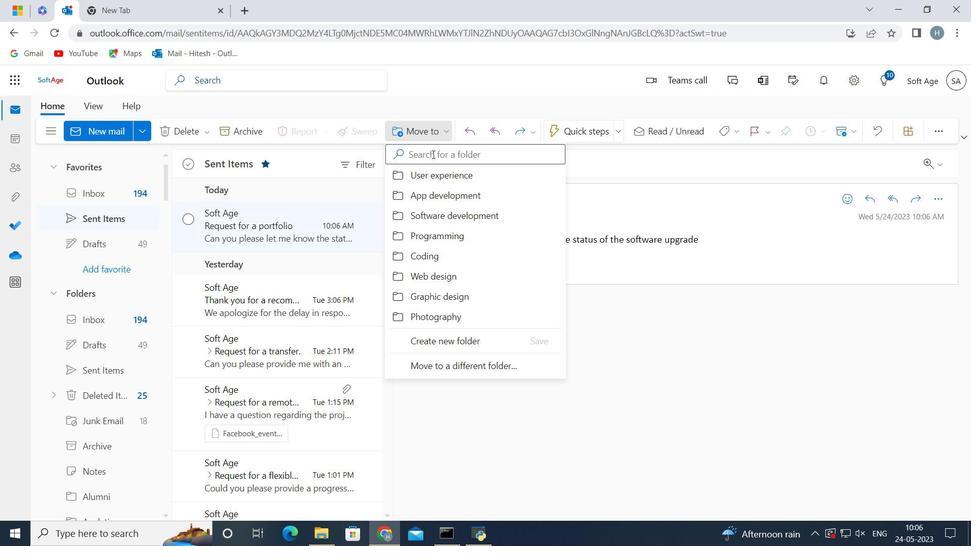 
Action: Key pressed <Key.shift><Key.shift><Key.shift><Key.shift><Key.shift>User<Key.space>interfav<Key.backspace>ce
Screenshot: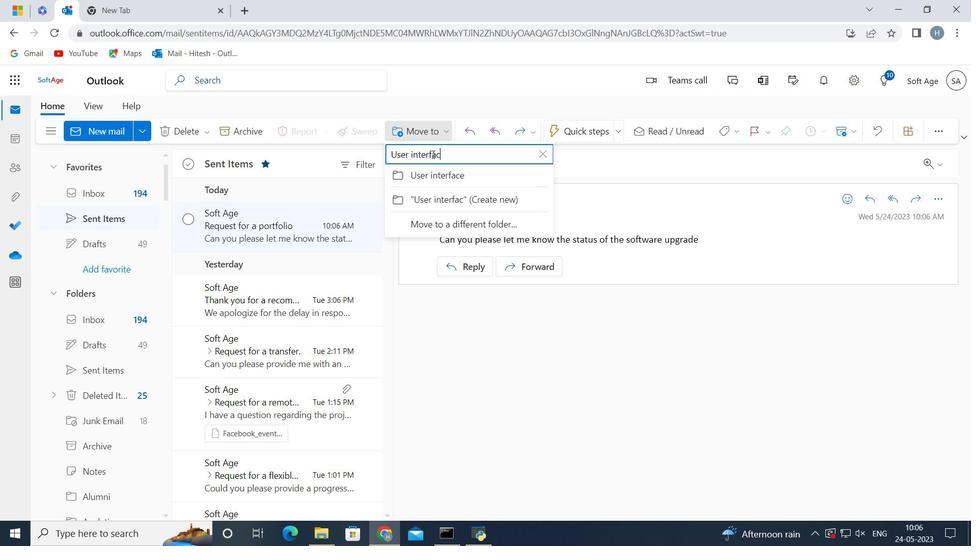 
Action: Mouse moved to (400, 173)
Screenshot: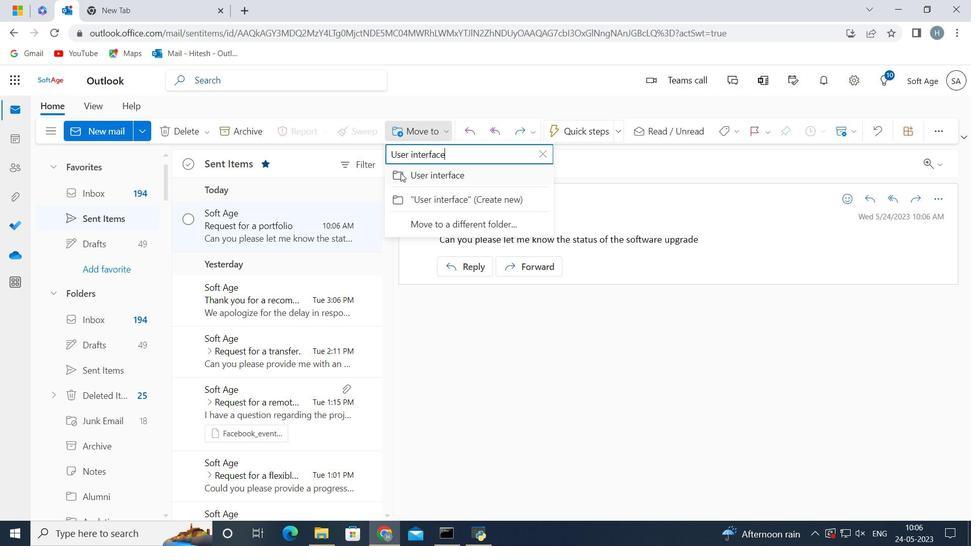 
Action: Mouse pressed left at (400, 173)
Screenshot: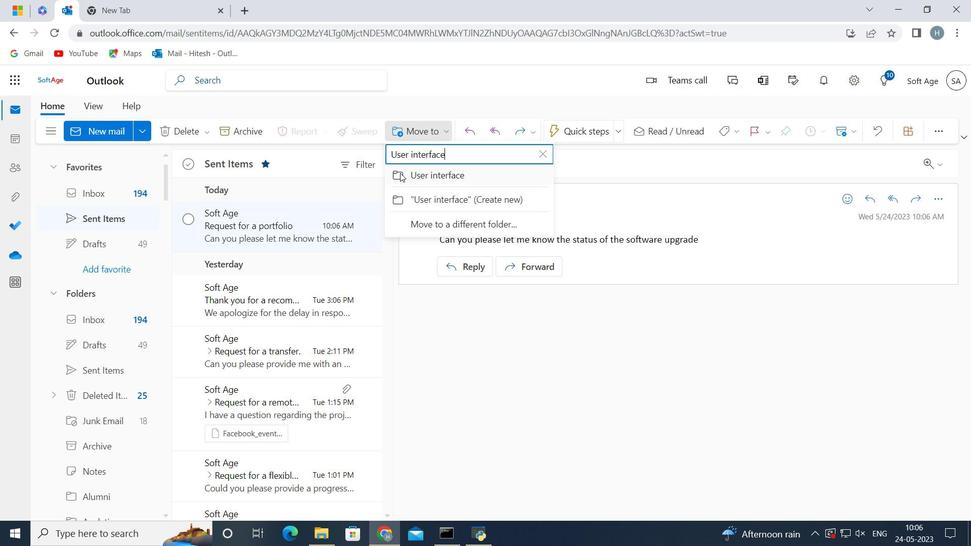 
Action: Mouse moved to (459, 302)
Screenshot: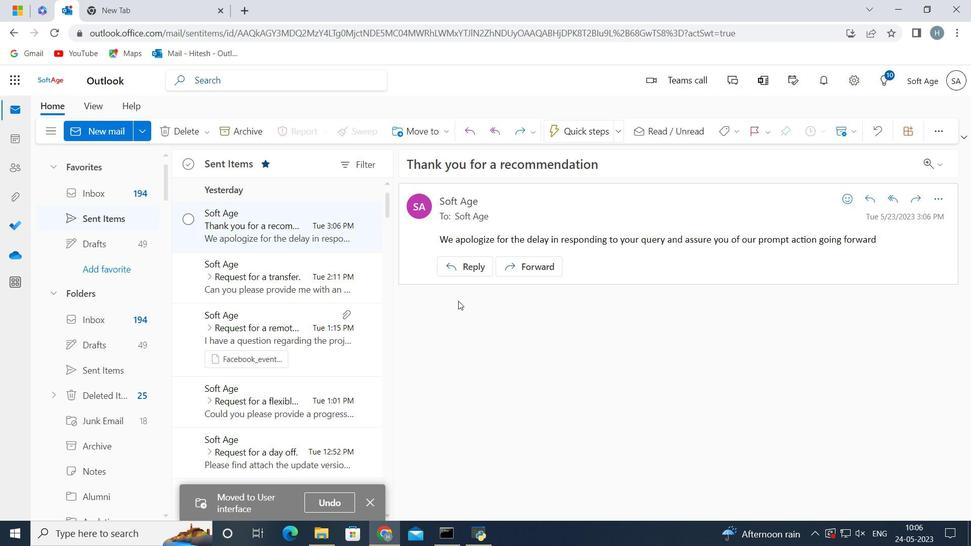 
